 Task: Select the America/Adak as time zone for the schedule.
Action: Mouse moved to (157, 196)
Screenshot: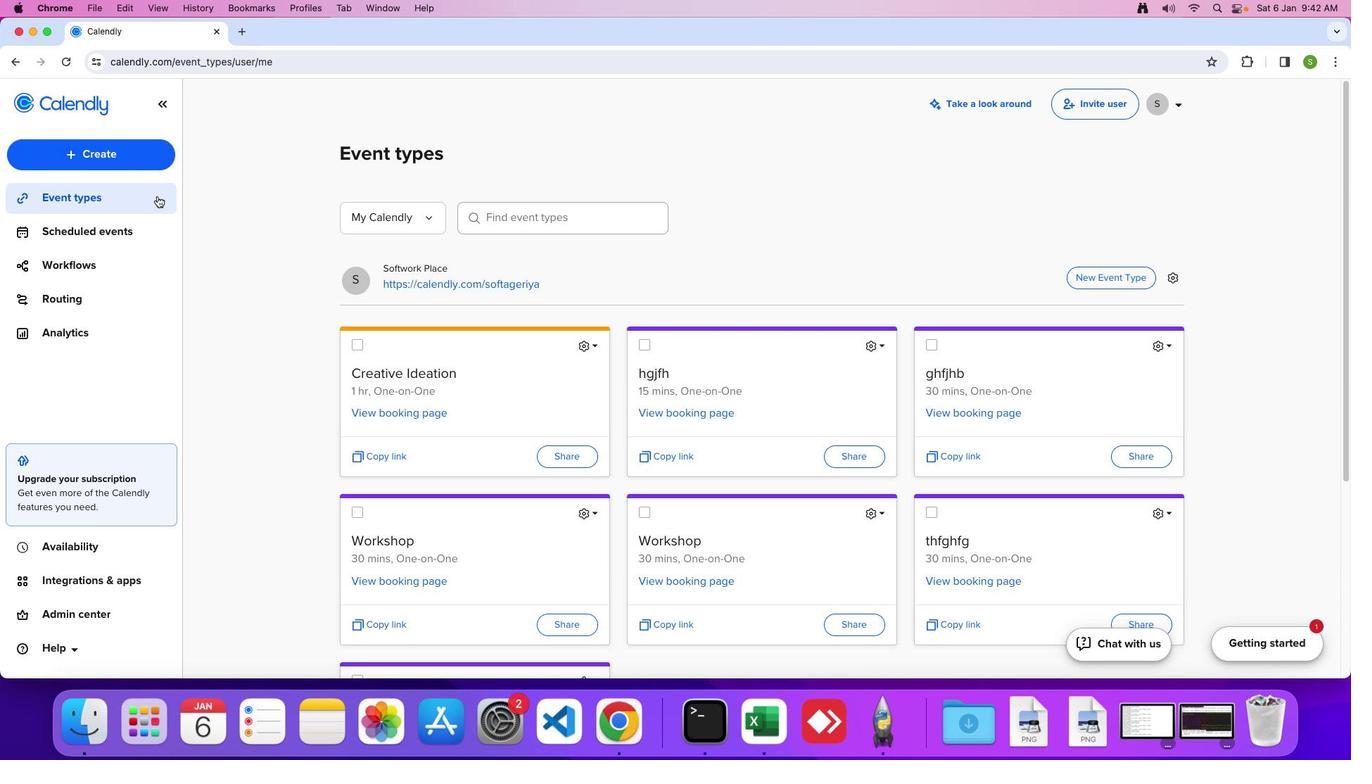 
Action: Mouse pressed left at (157, 196)
Screenshot: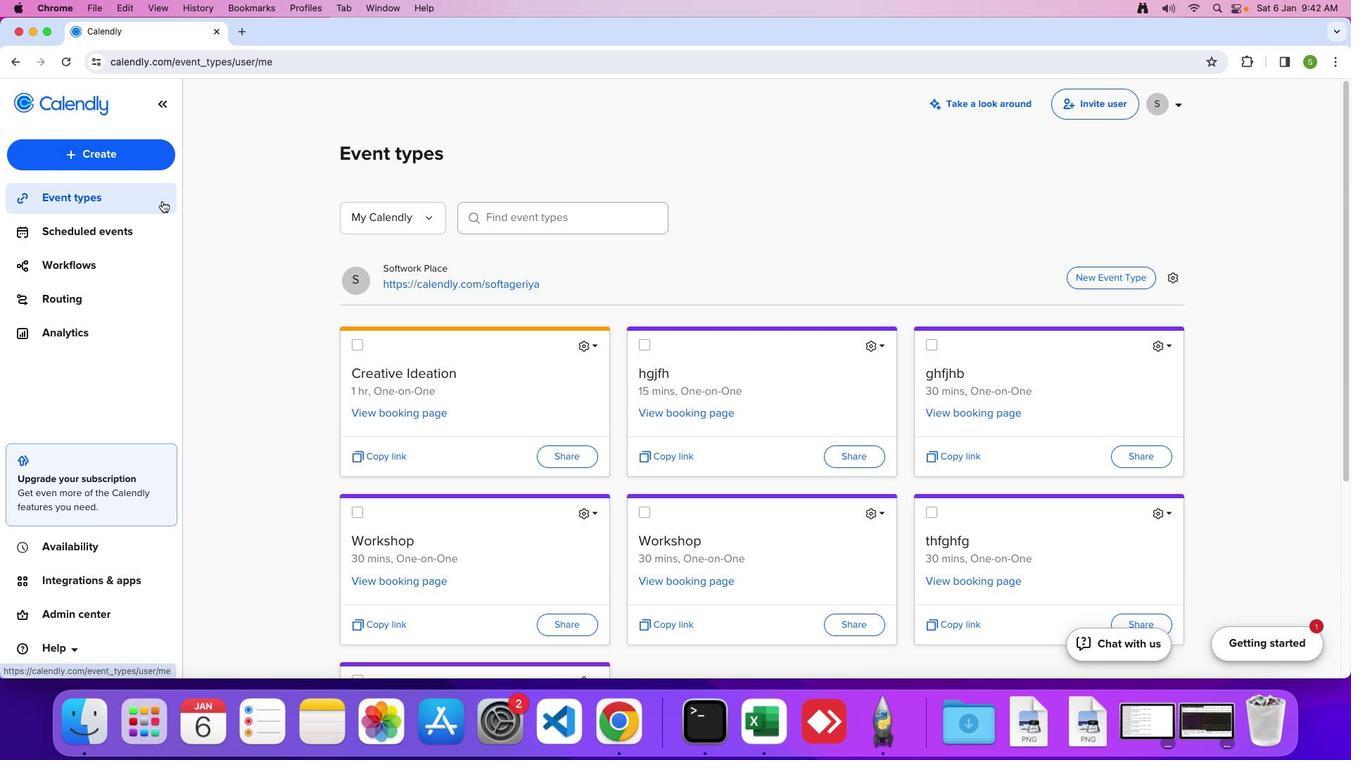 
Action: Mouse moved to (591, 342)
Screenshot: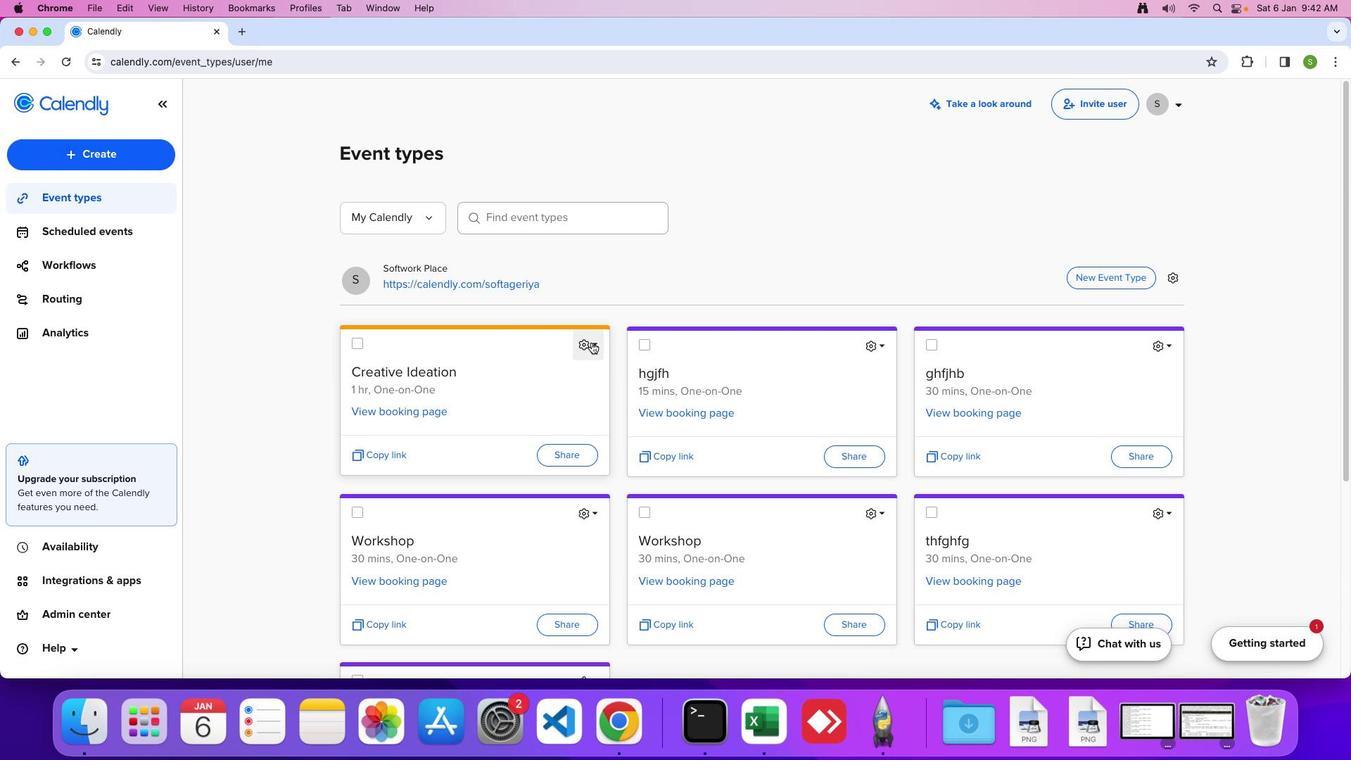 
Action: Mouse pressed left at (591, 342)
Screenshot: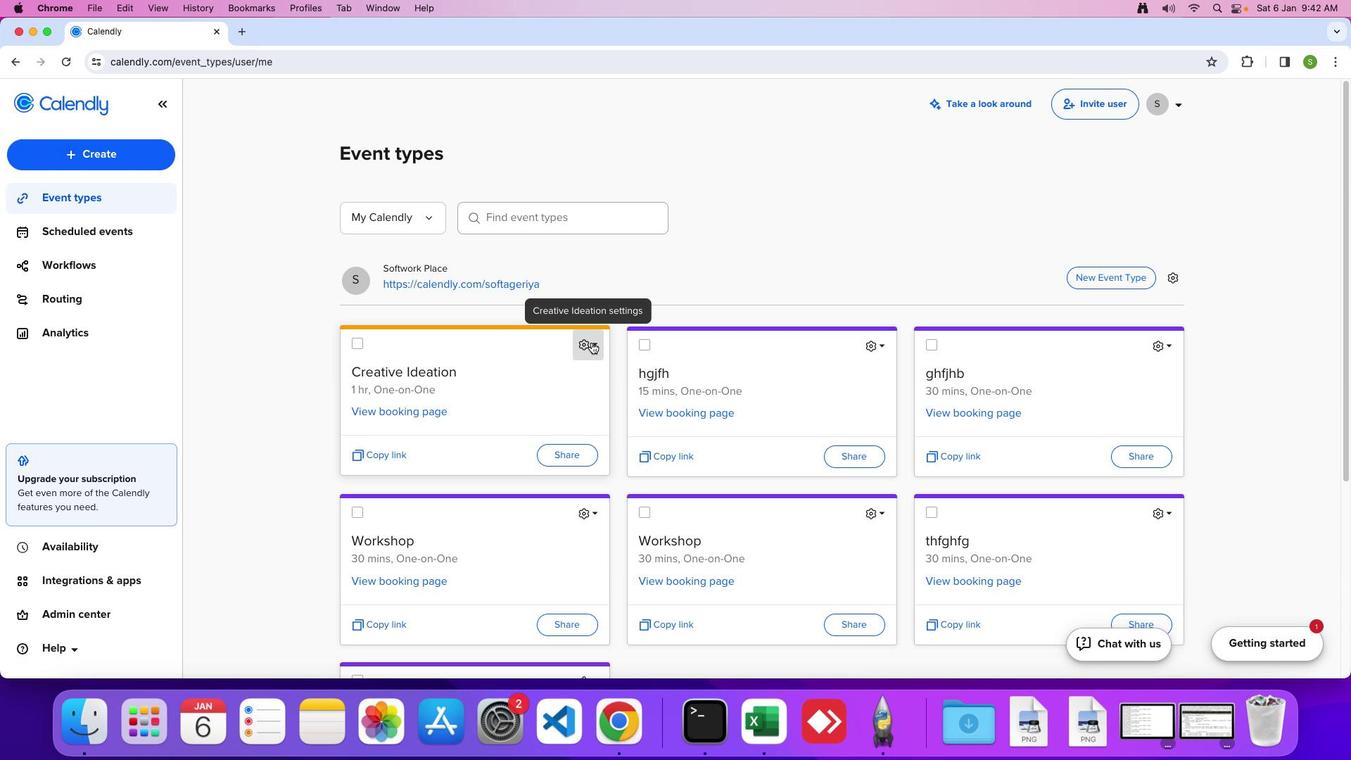 
Action: Mouse moved to (578, 389)
Screenshot: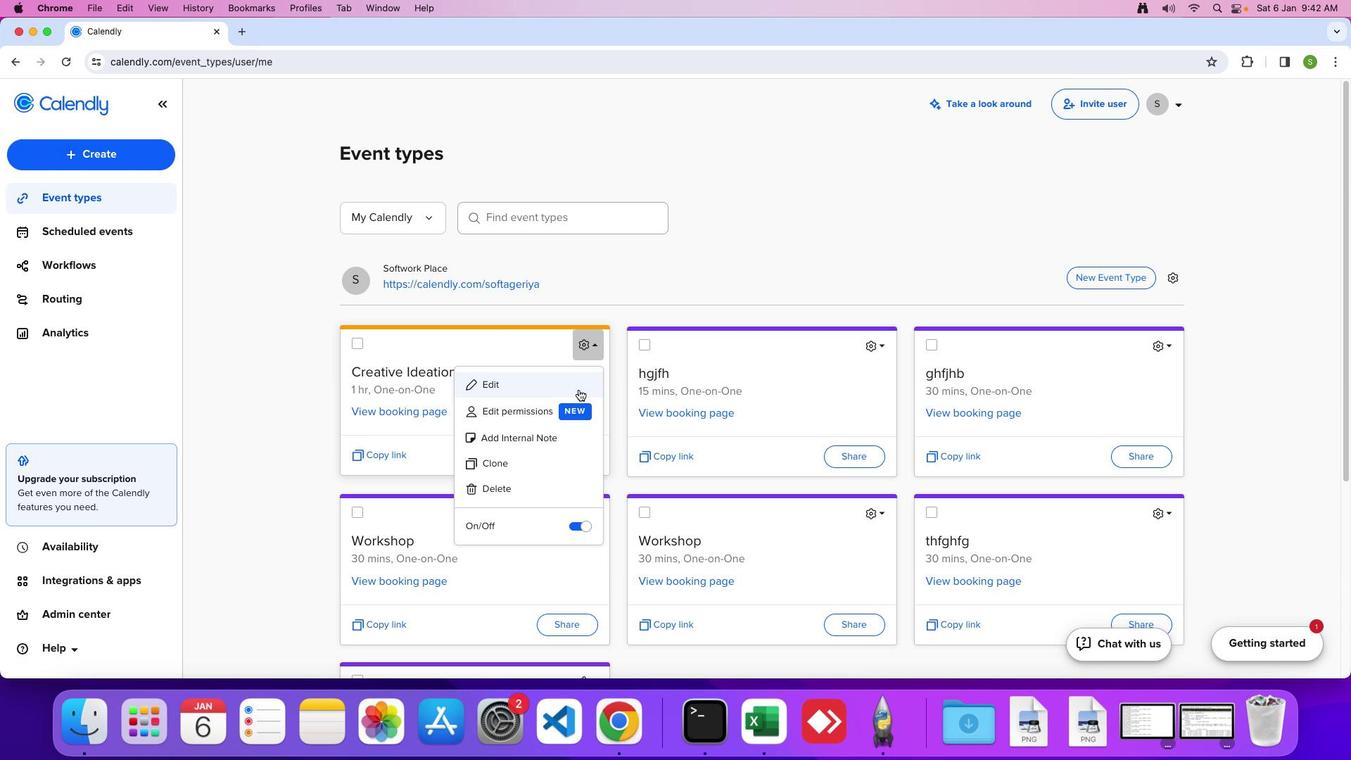 
Action: Mouse pressed left at (578, 389)
Screenshot: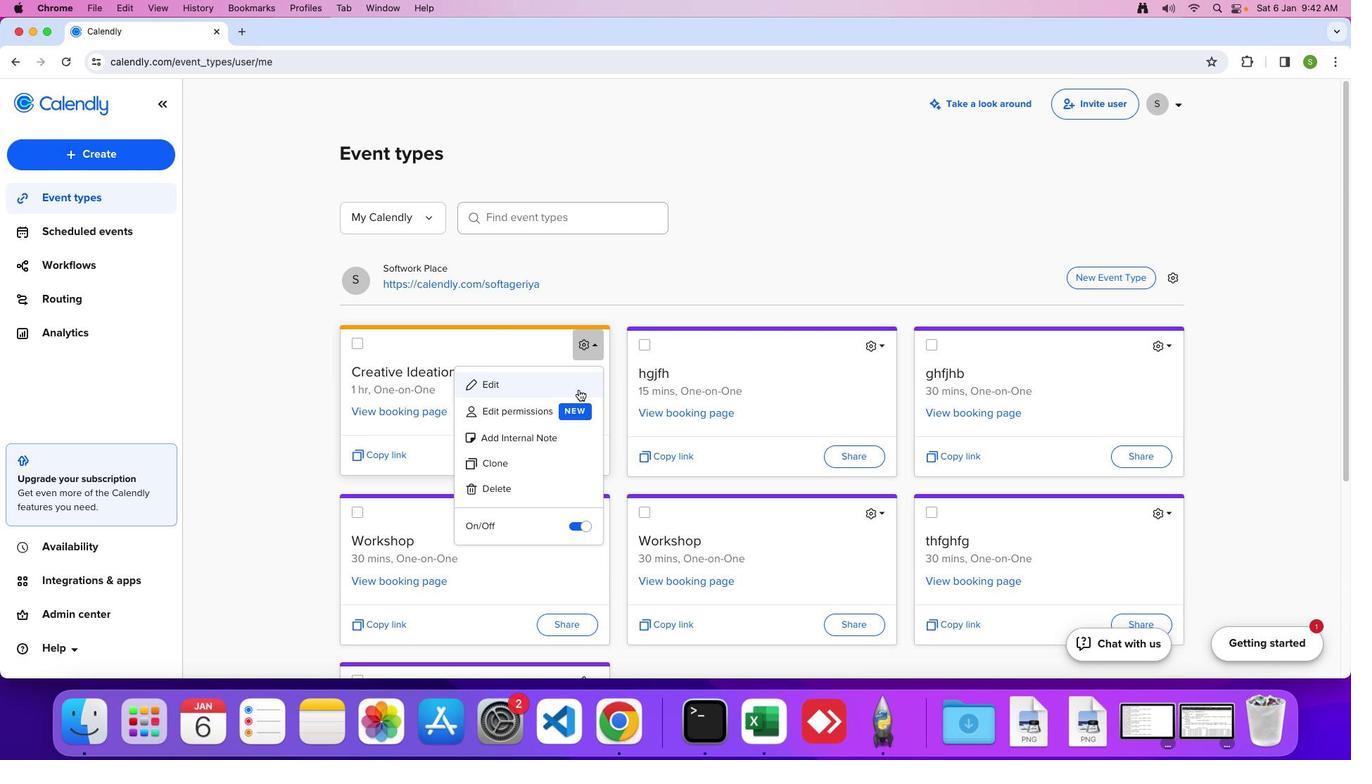 
Action: Mouse moved to (235, 451)
Screenshot: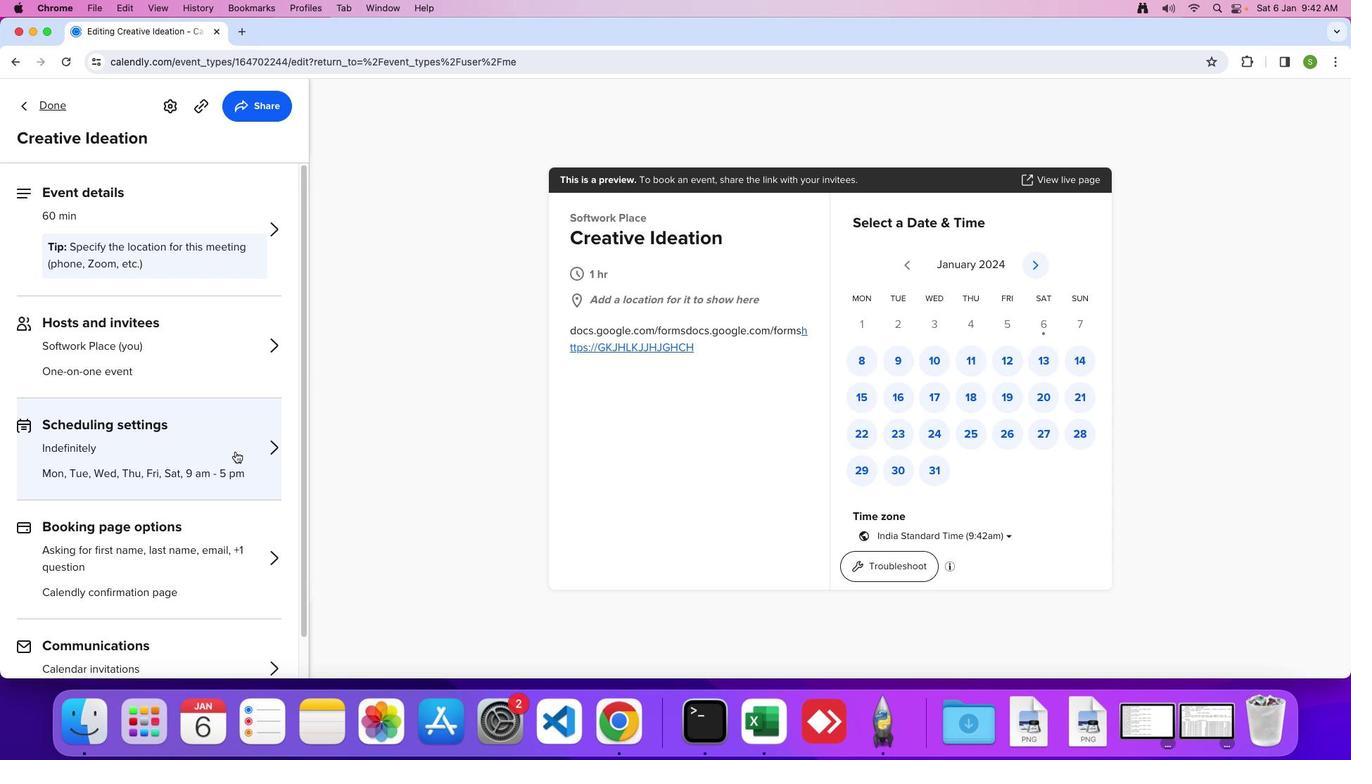 
Action: Mouse pressed left at (235, 451)
Screenshot: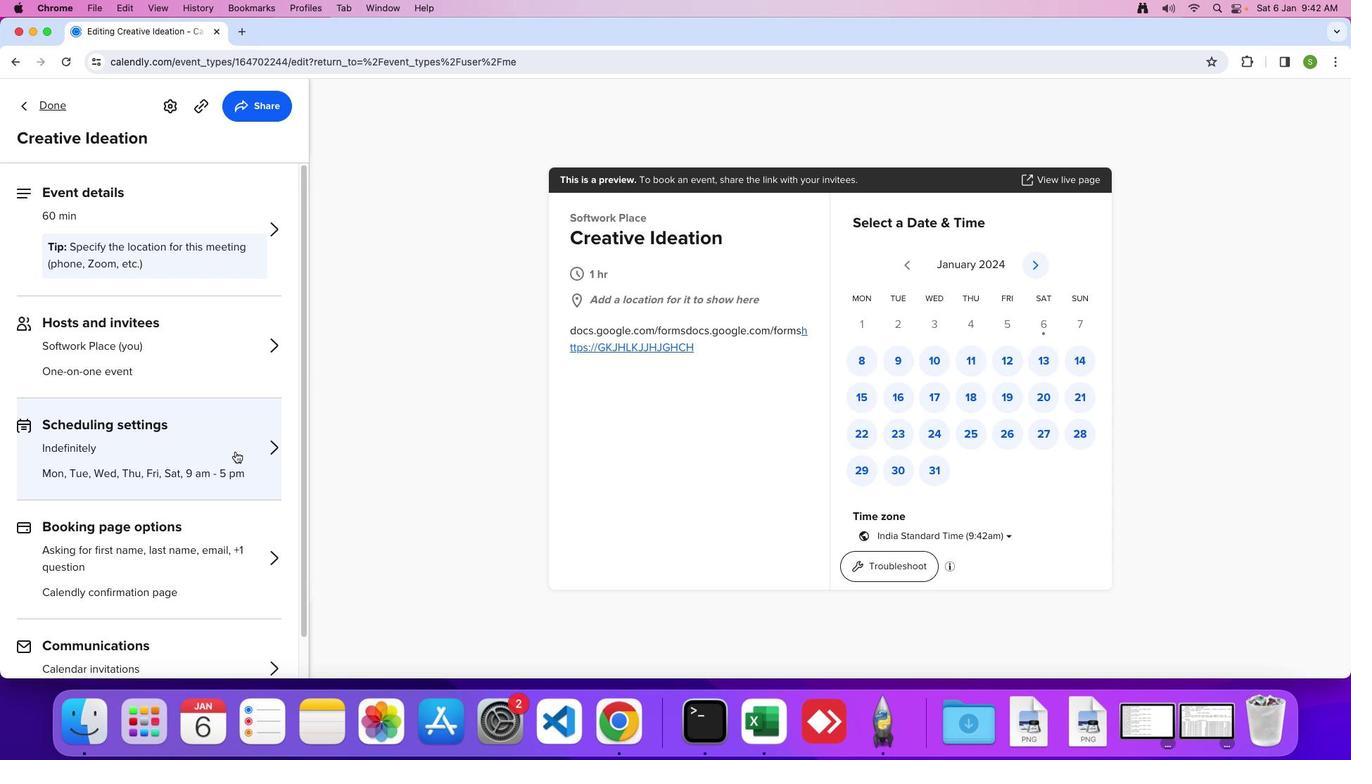 
Action: Mouse moved to (194, 423)
Screenshot: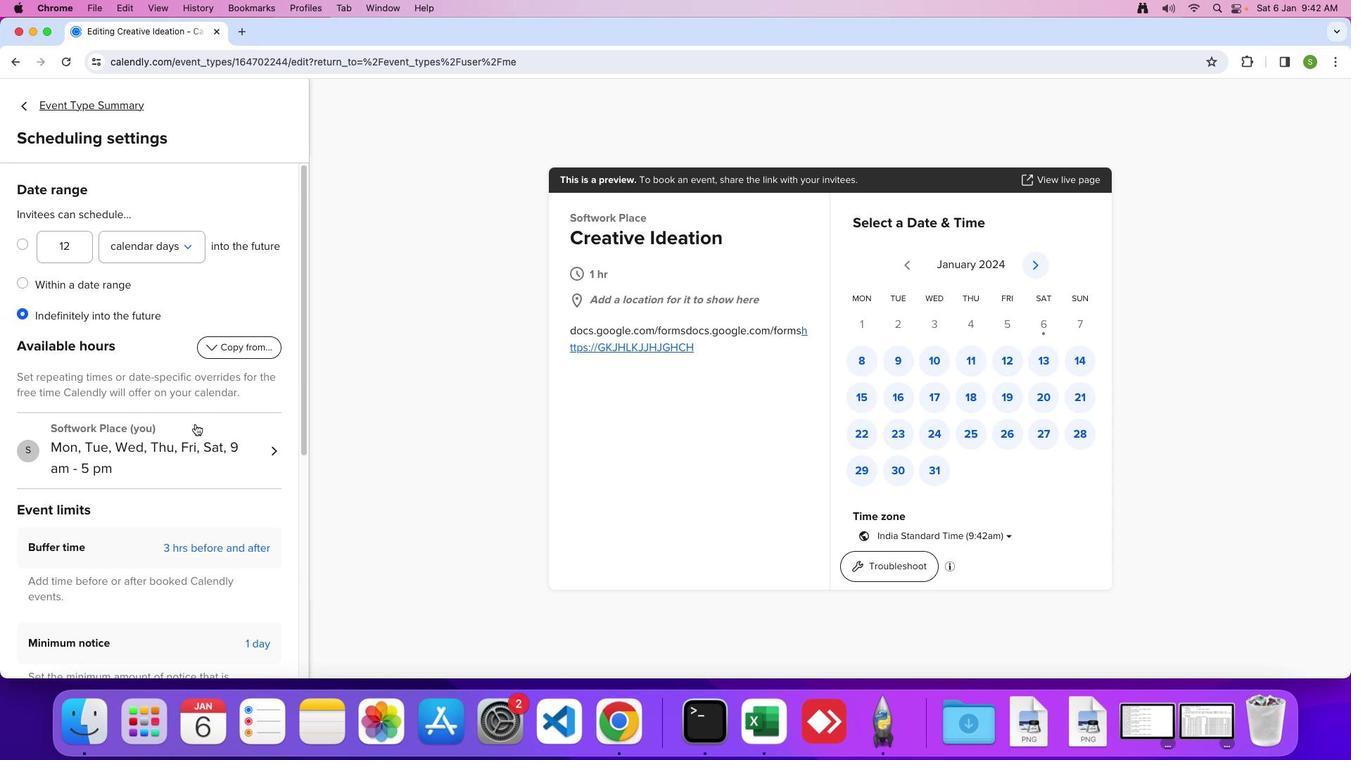 
Action: Mouse pressed left at (194, 423)
Screenshot: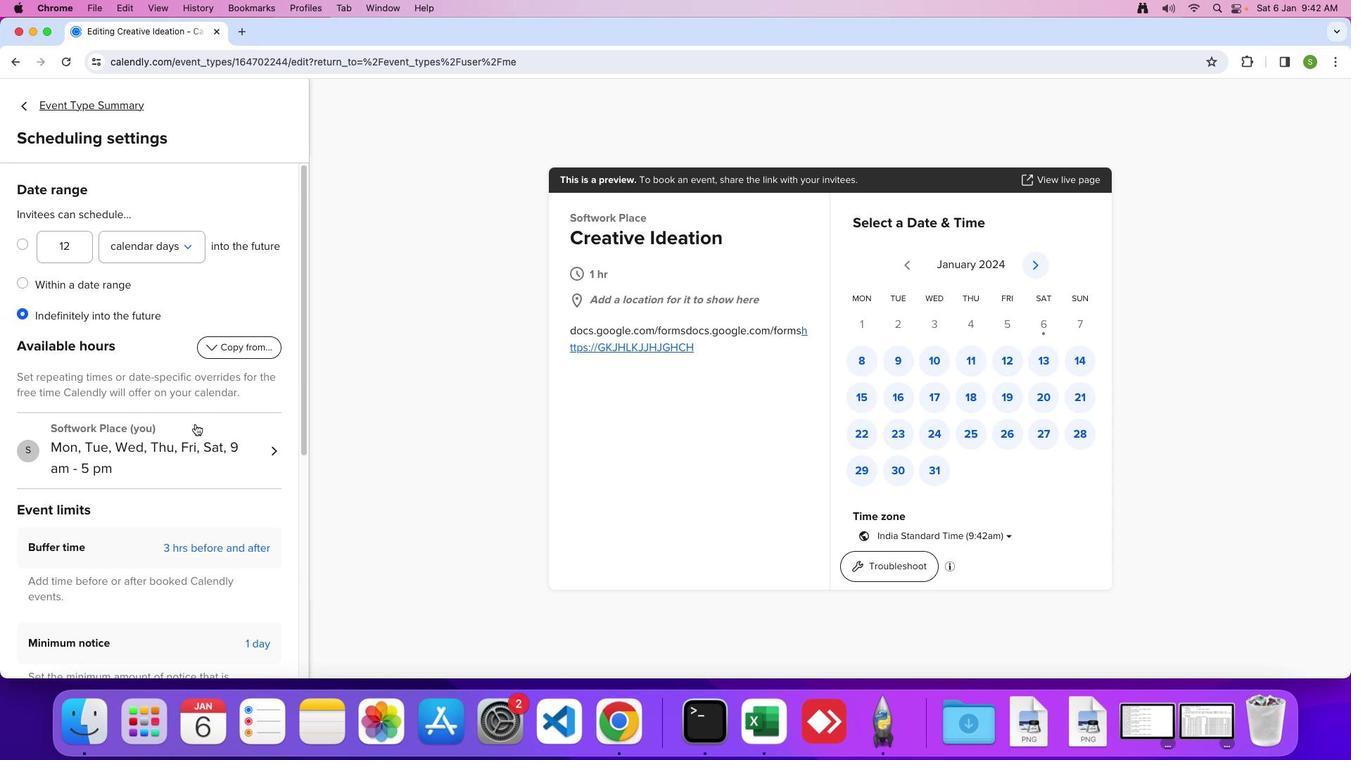
Action: Mouse moved to (149, 382)
Screenshot: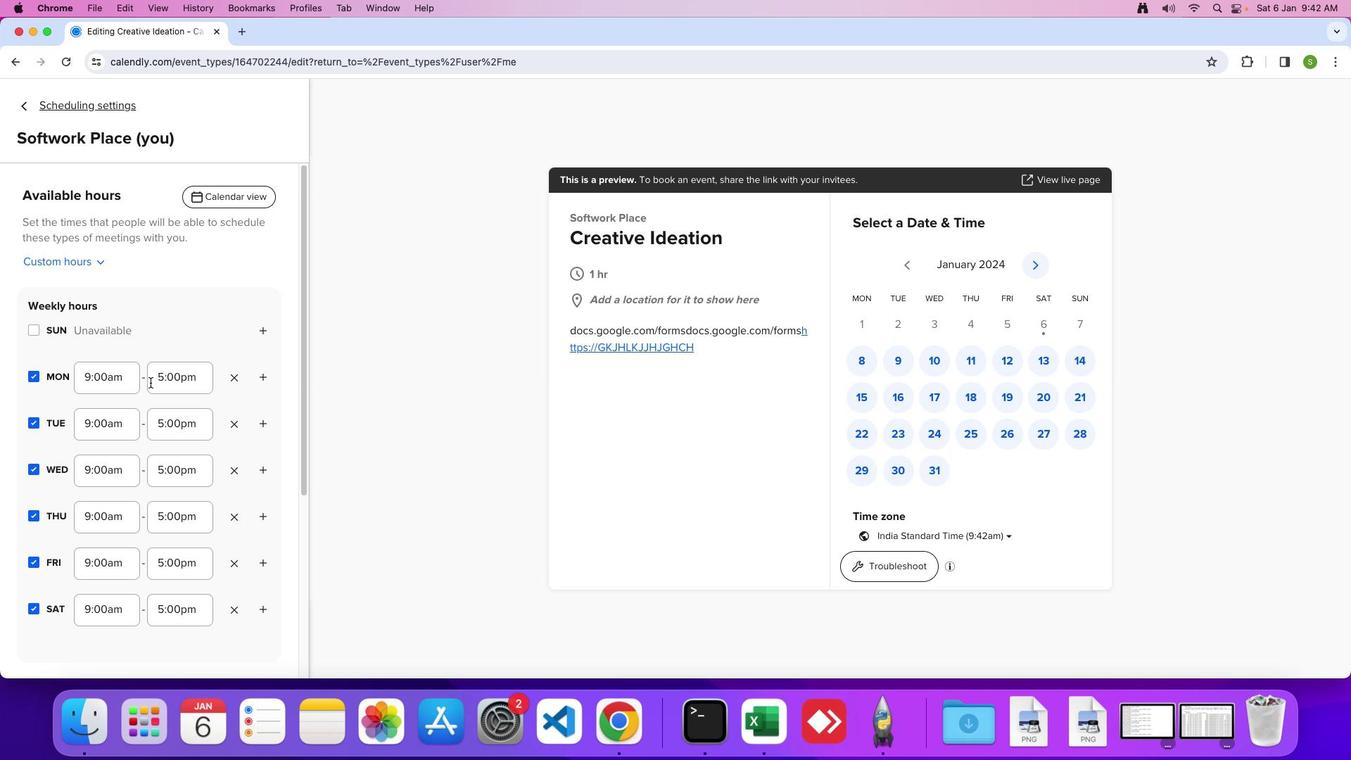 
Action: Mouse scrolled (149, 382) with delta (0, 0)
Screenshot: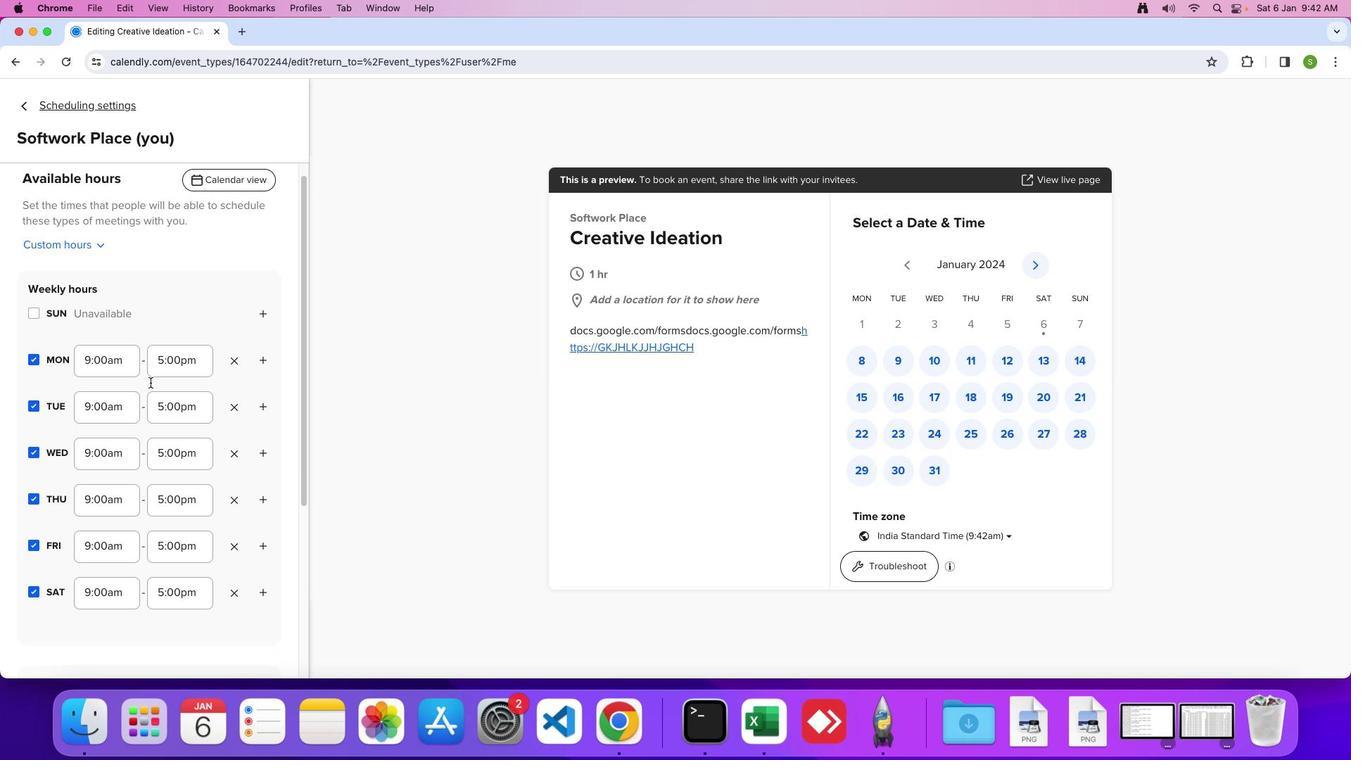 
Action: Mouse scrolled (149, 382) with delta (0, 0)
Screenshot: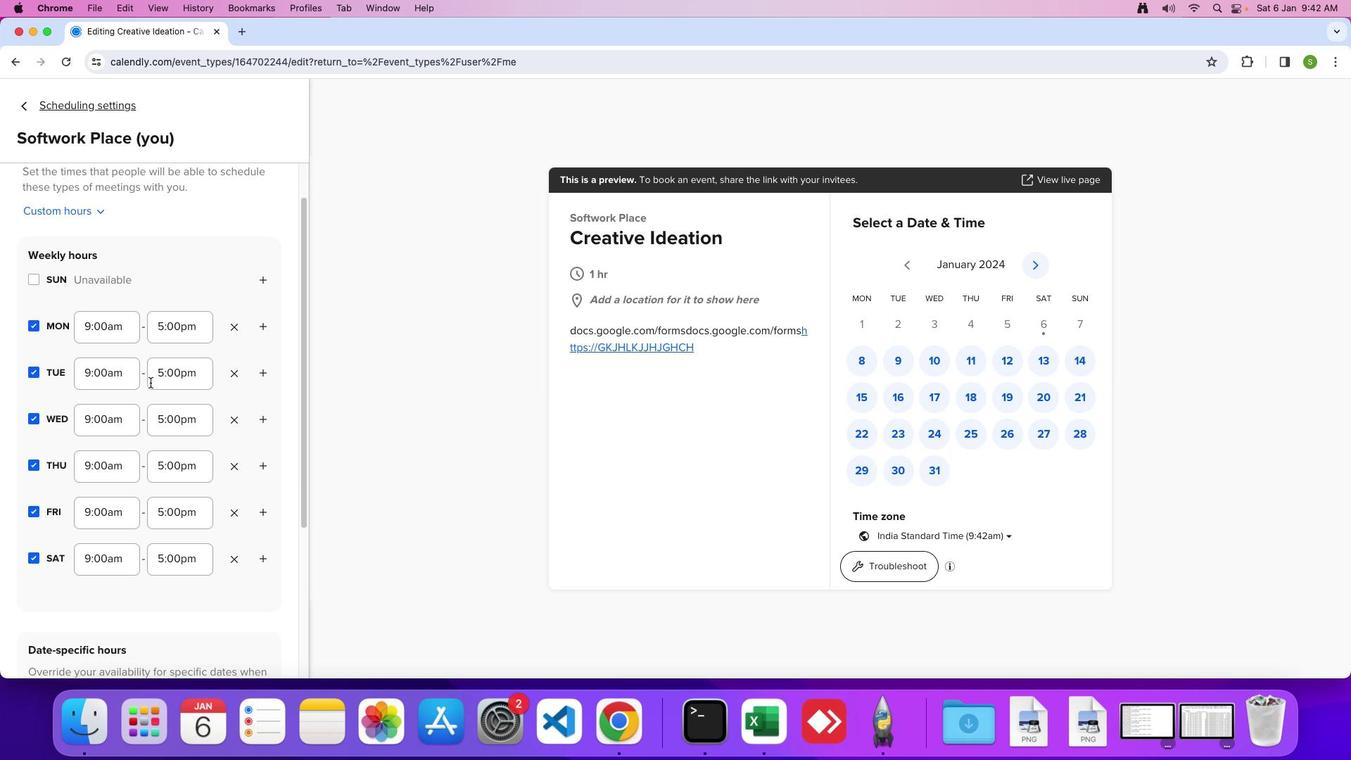 
Action: Mouse scrolled (149, 382) with delta (0, -2)
Screenshot: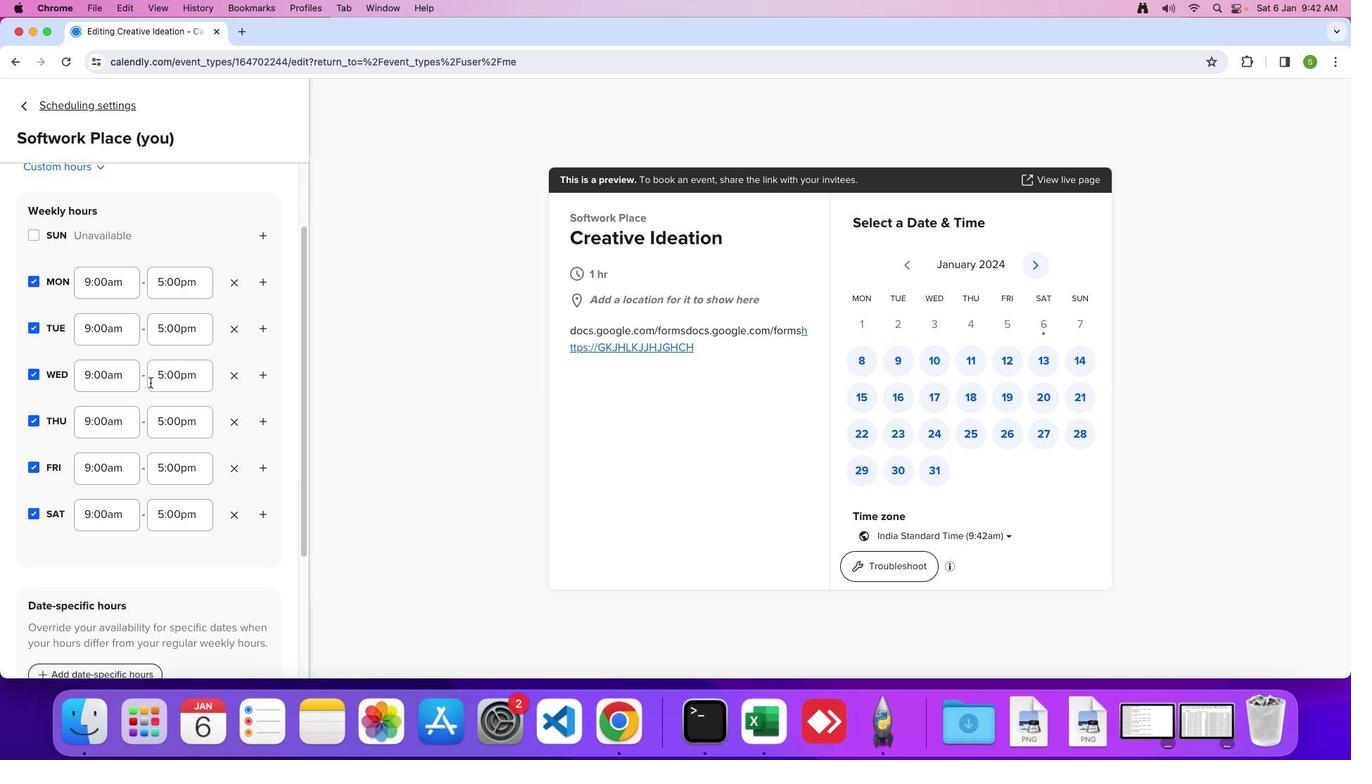 
Action: Mouse scrolled (149, 382) with delta (0, 0)
Screenshot: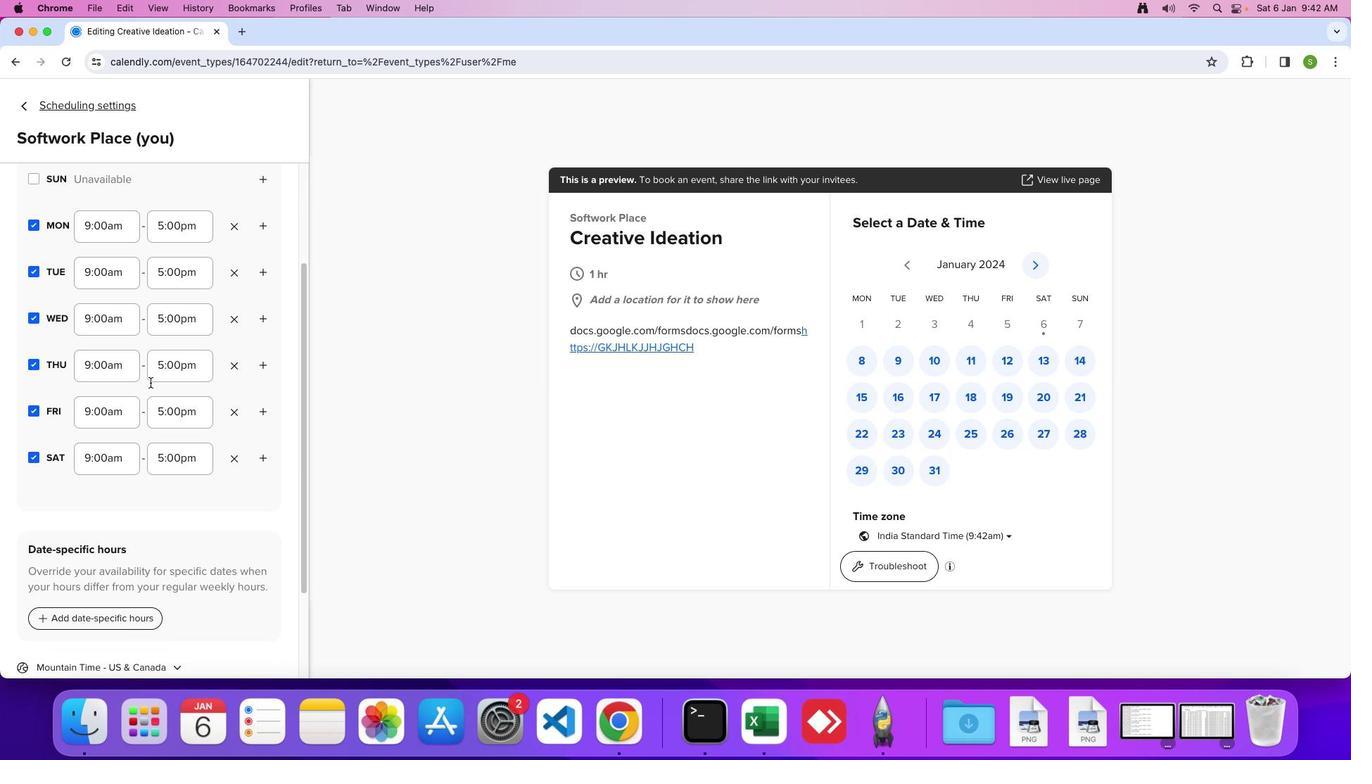 
Action: Mouse scrolled (149, 382) with delta (0, 0)
Screenshot: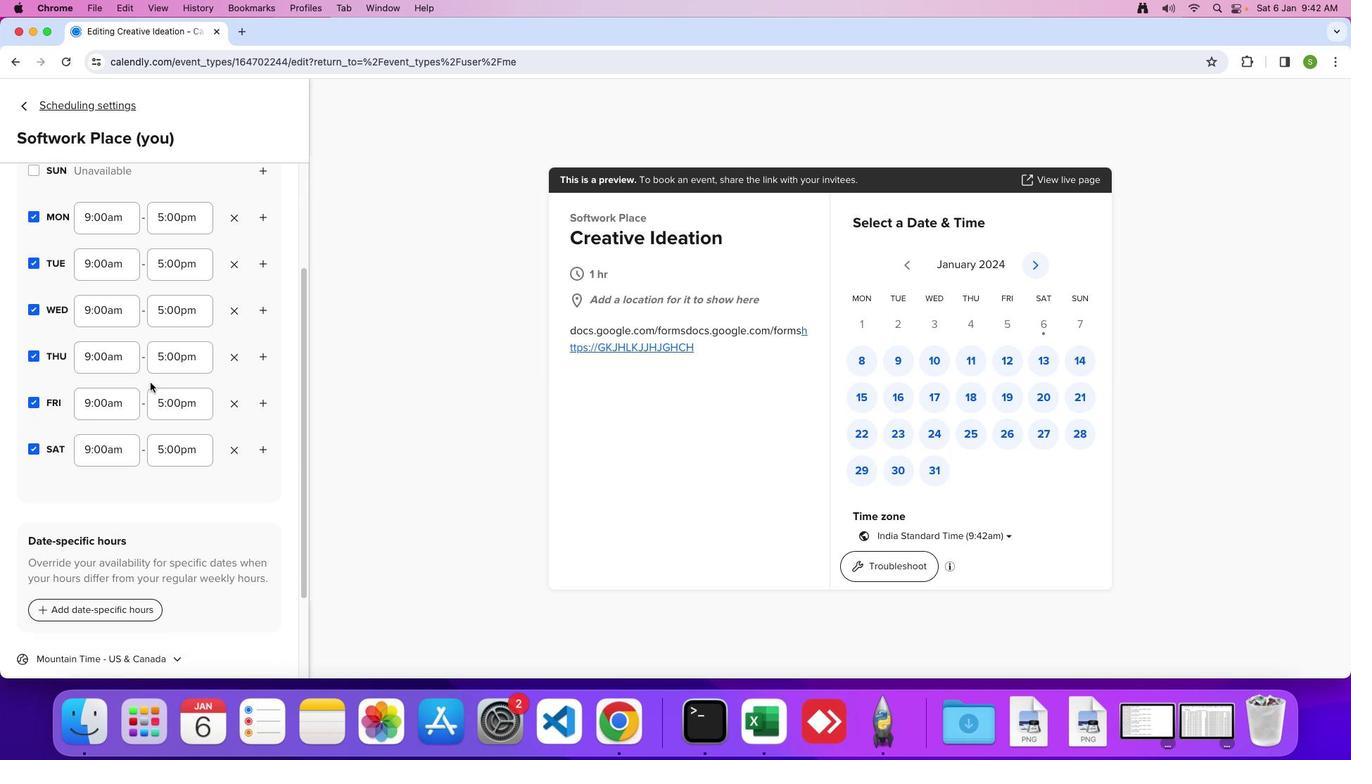 
Action: Mouse moved to (149, 382)
Screenshot: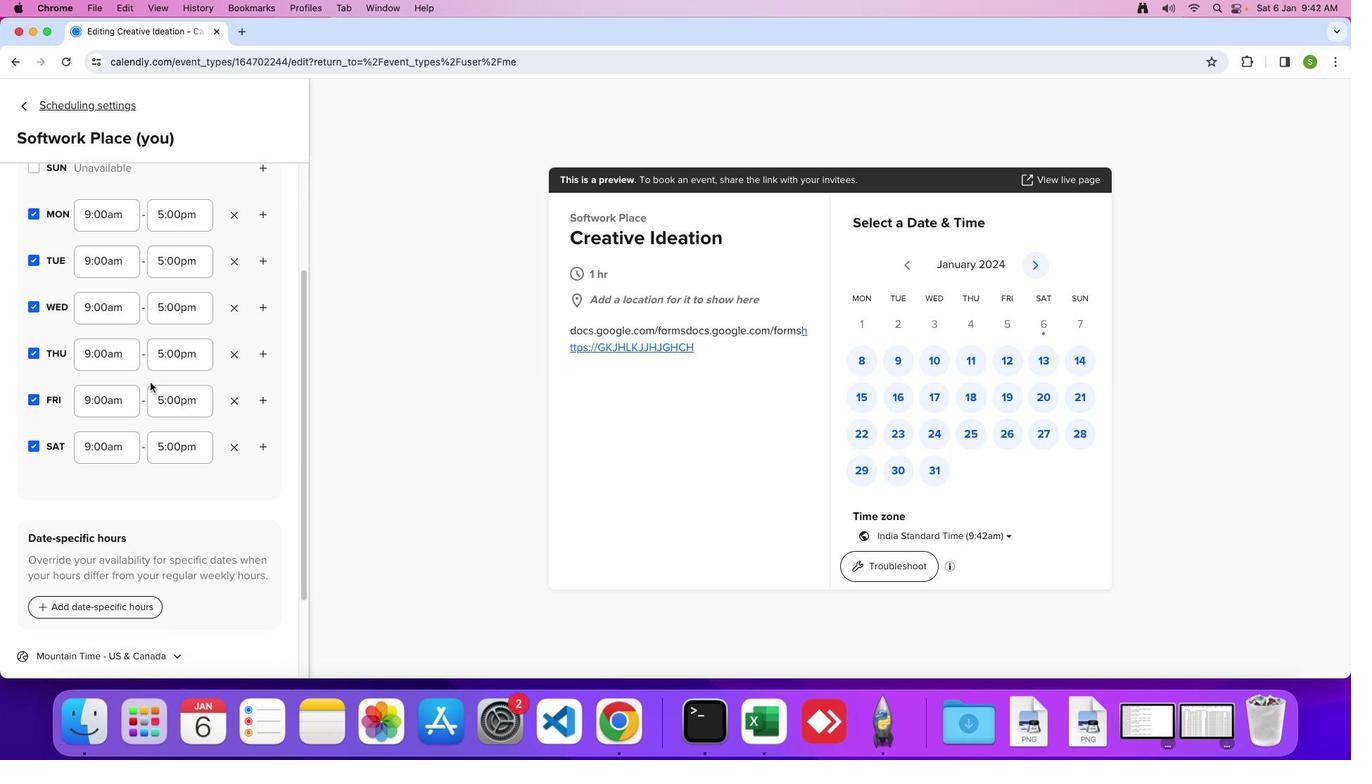 
Action: Mouse scrolled (149, 382) with delta (0, 0)
Screenshot: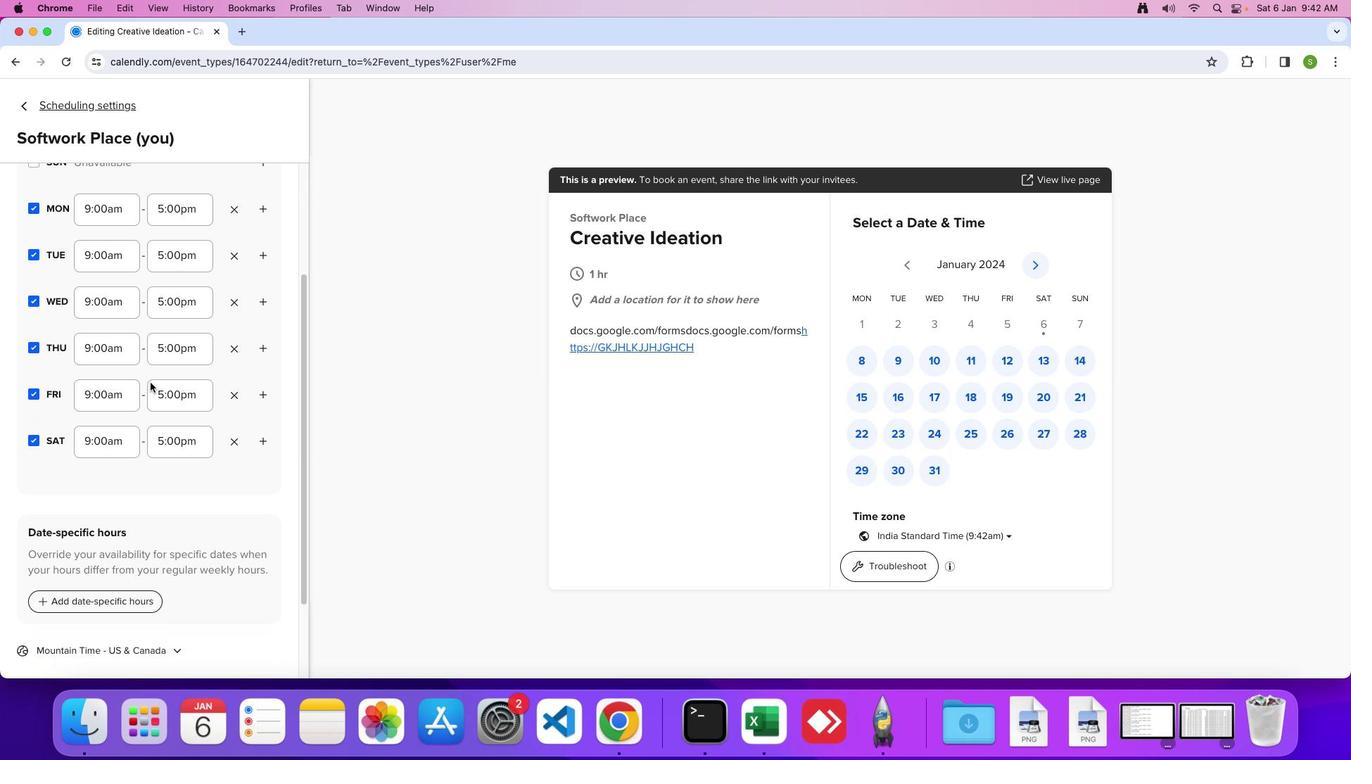 
Action: Mouse scrolled (149, 382) with delta (0, 0)
Screenshot: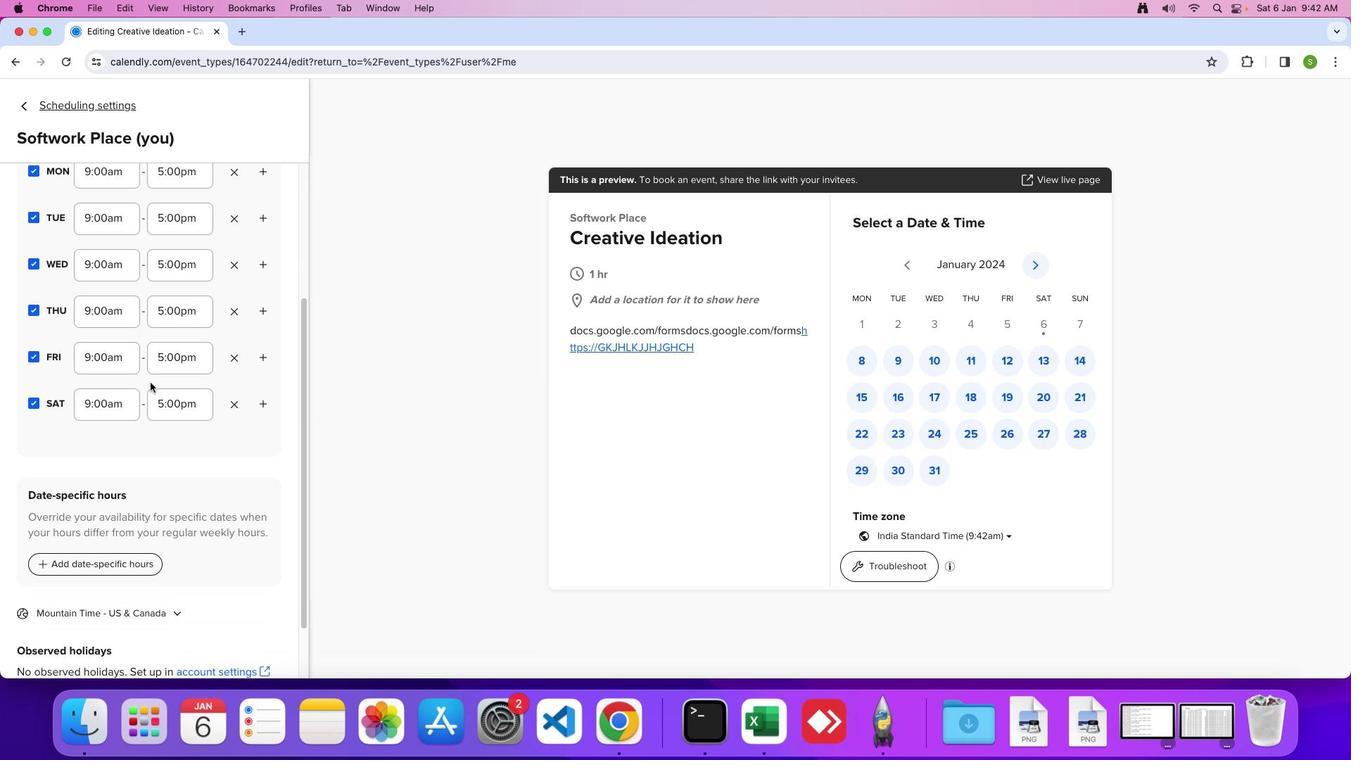 
Action: Mouse scrolled (149, 382) with delta (0, -2)
Screenshot: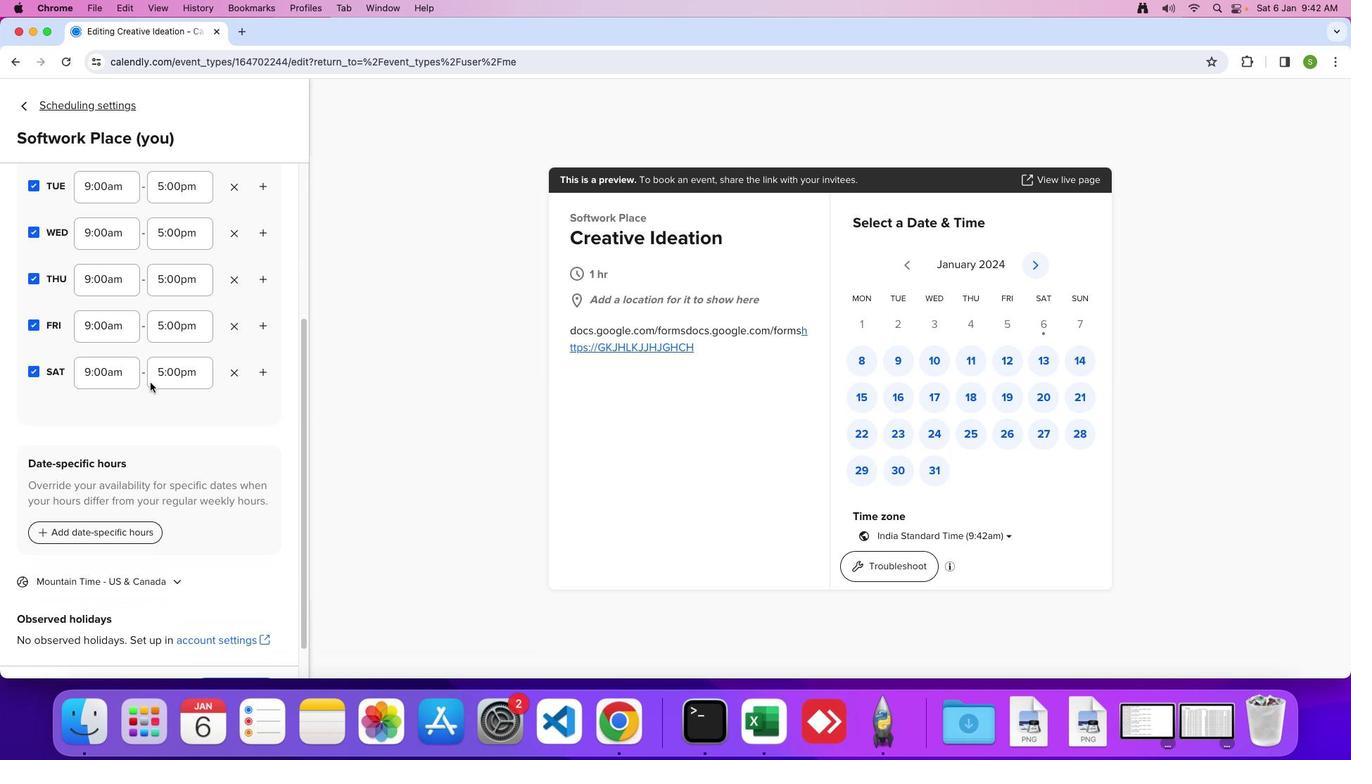 
Action: Mouse scrolled (149, 382) with delta (0, -4)
Screenshot: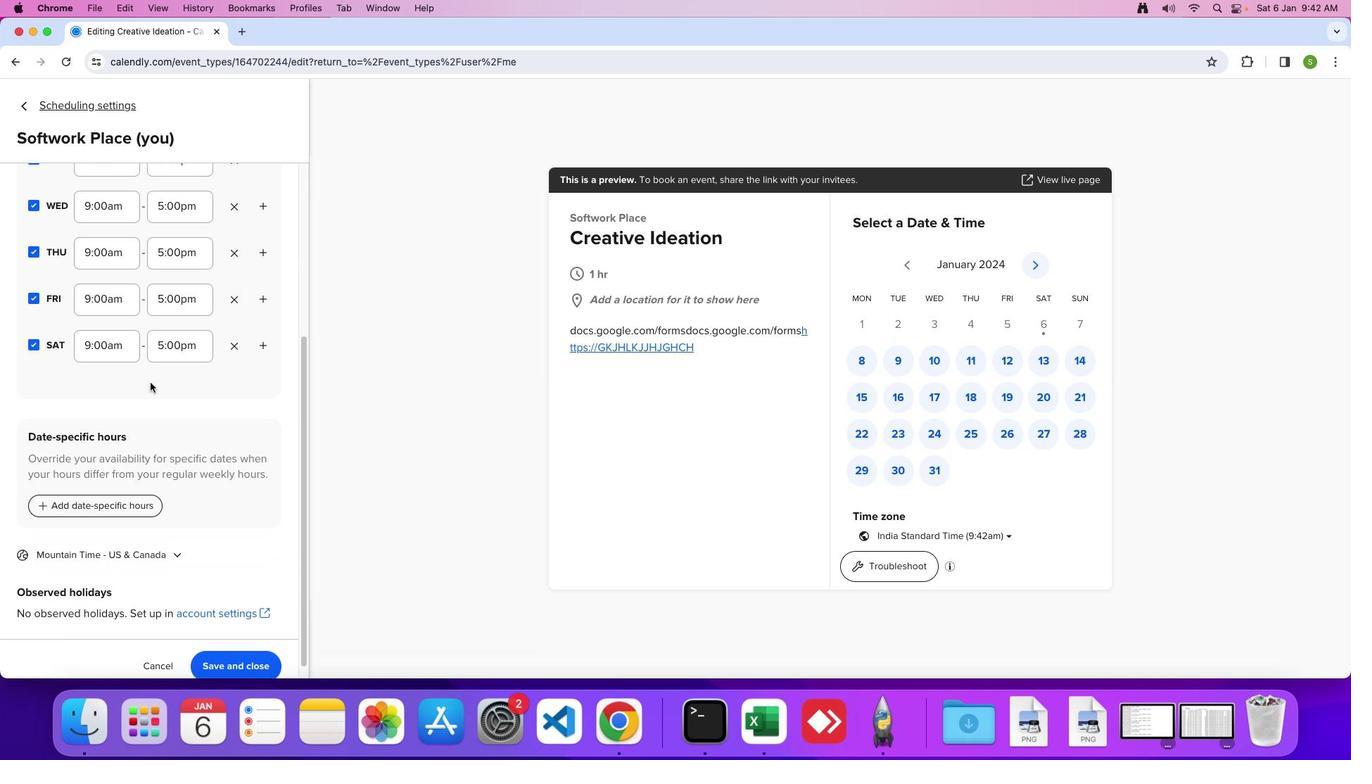 
Action: Mouse scrolled (149, 382) with delta (0, 0)
Screenshot: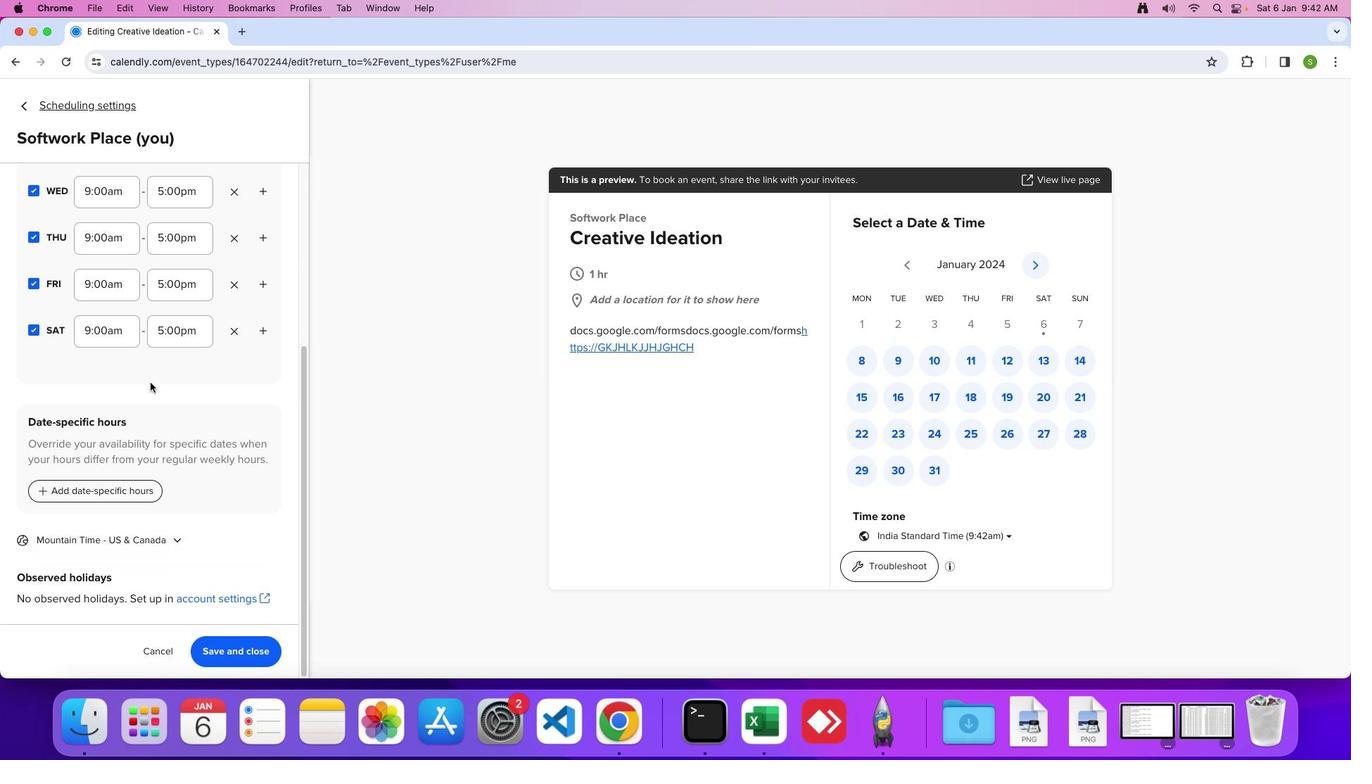 
Action: Mouse scrolled (149, 382) with delta (0, 0)
Screenshot: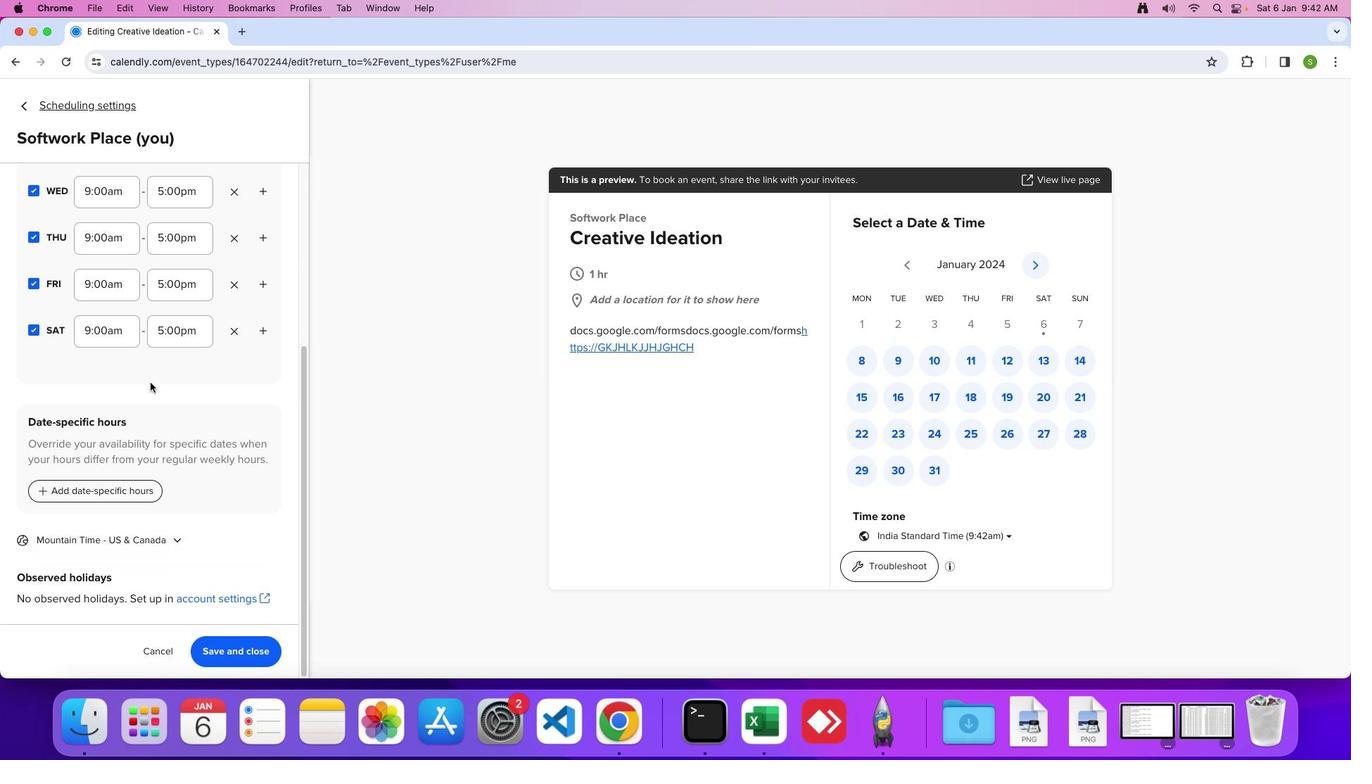 
Action: Mouse scrolled (149, 382) with delta (0, -2)
Screenshot: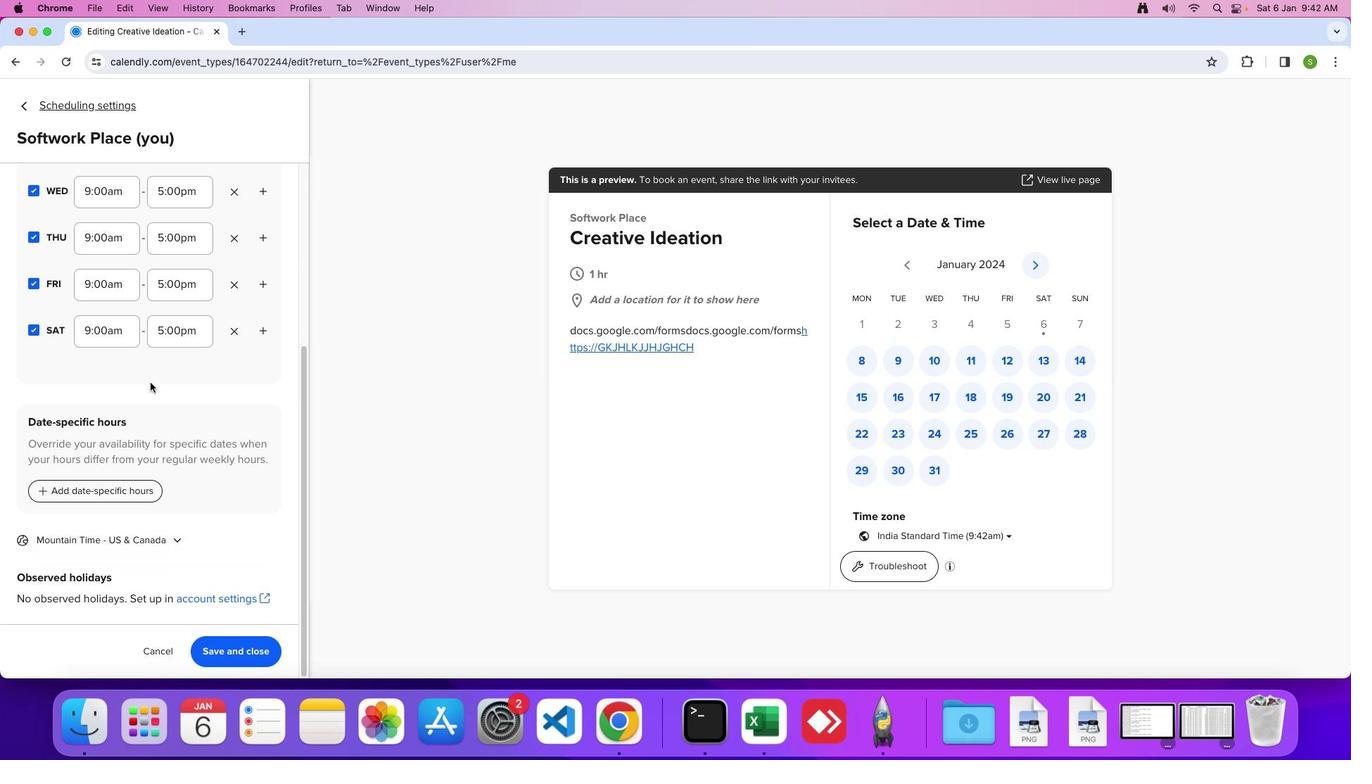 
Action: Mouse moved to (171, 538)
Screenshot: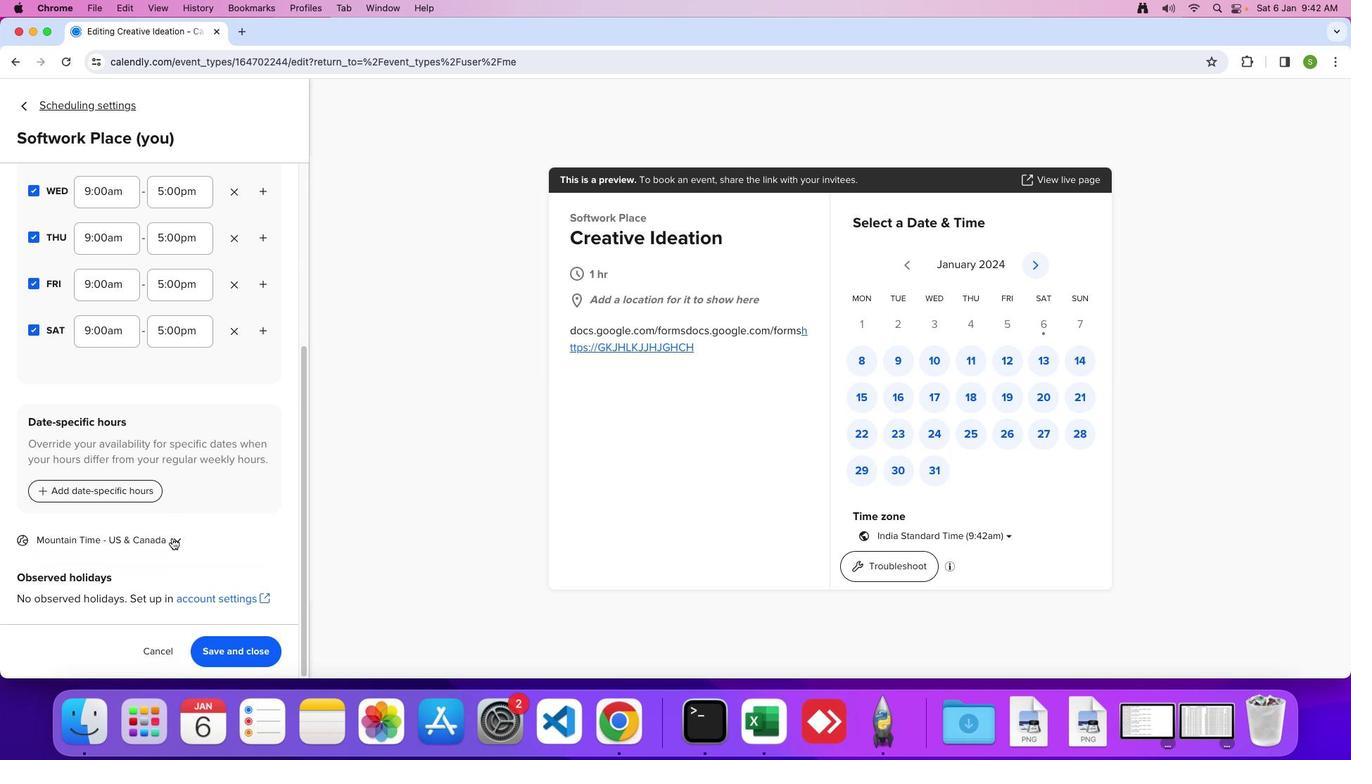 
Action: Mouse pressed left at (171, 538)
Screenshot: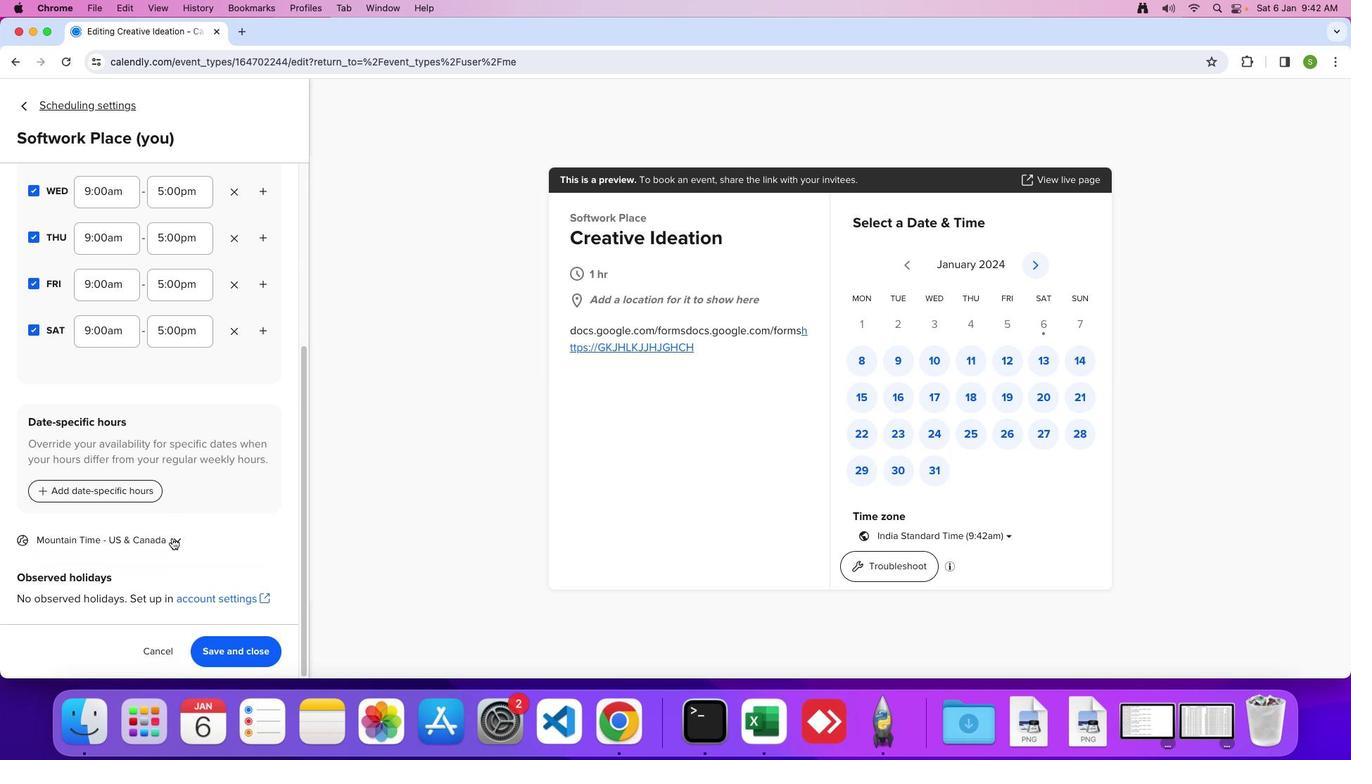 
Action: Mouse moved to (175, 534)
Screenshot: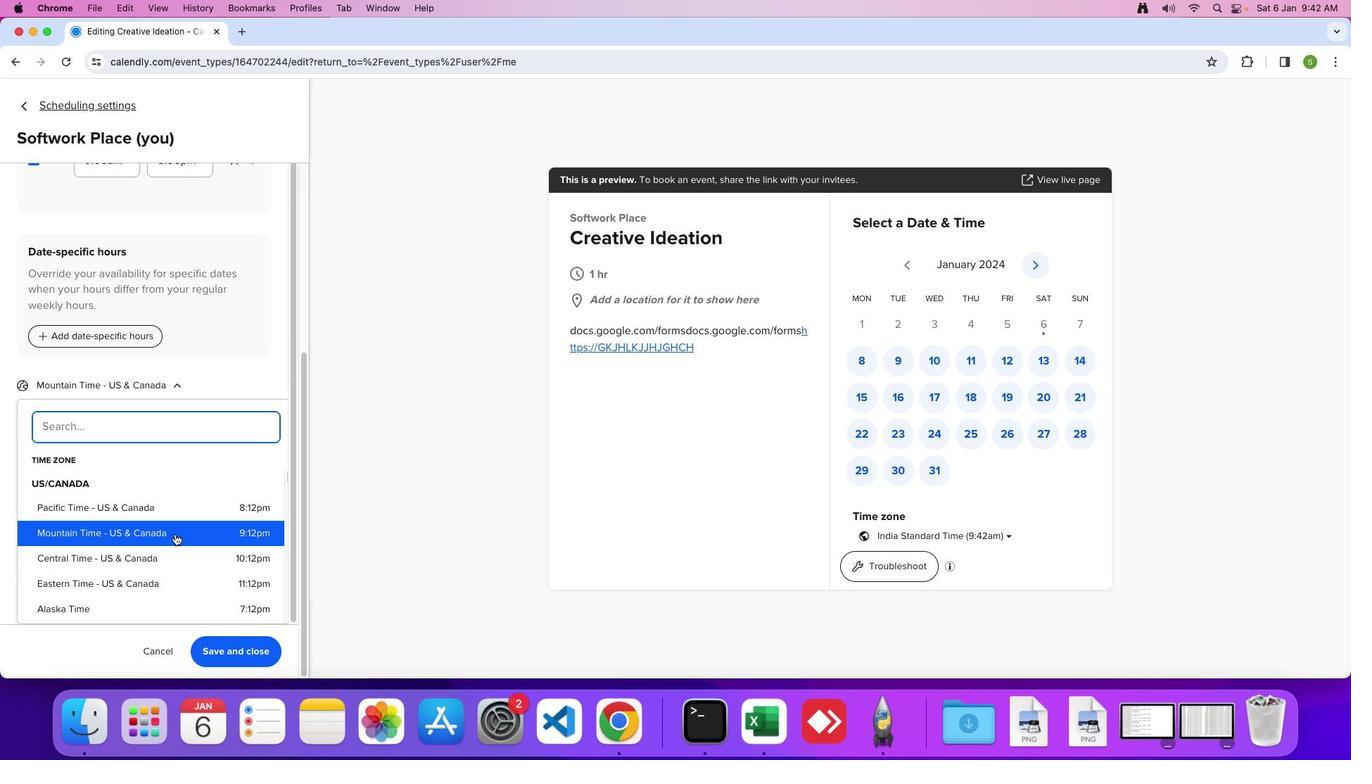 
Action: Mouse scrolled (175, 534) with delta (0, 0)
Screenshot: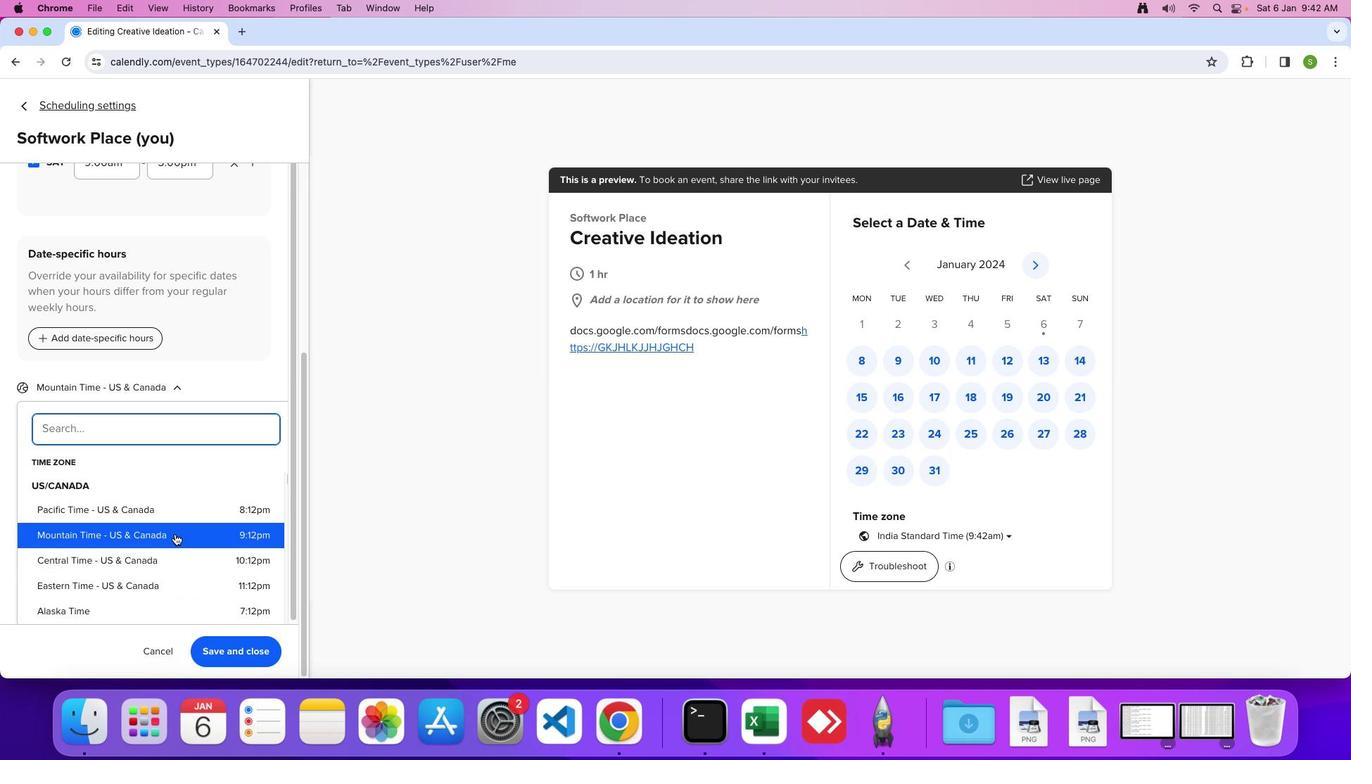 
Action: Mouse scrolled (175, 534) with delta (0, 0)
Screenshot: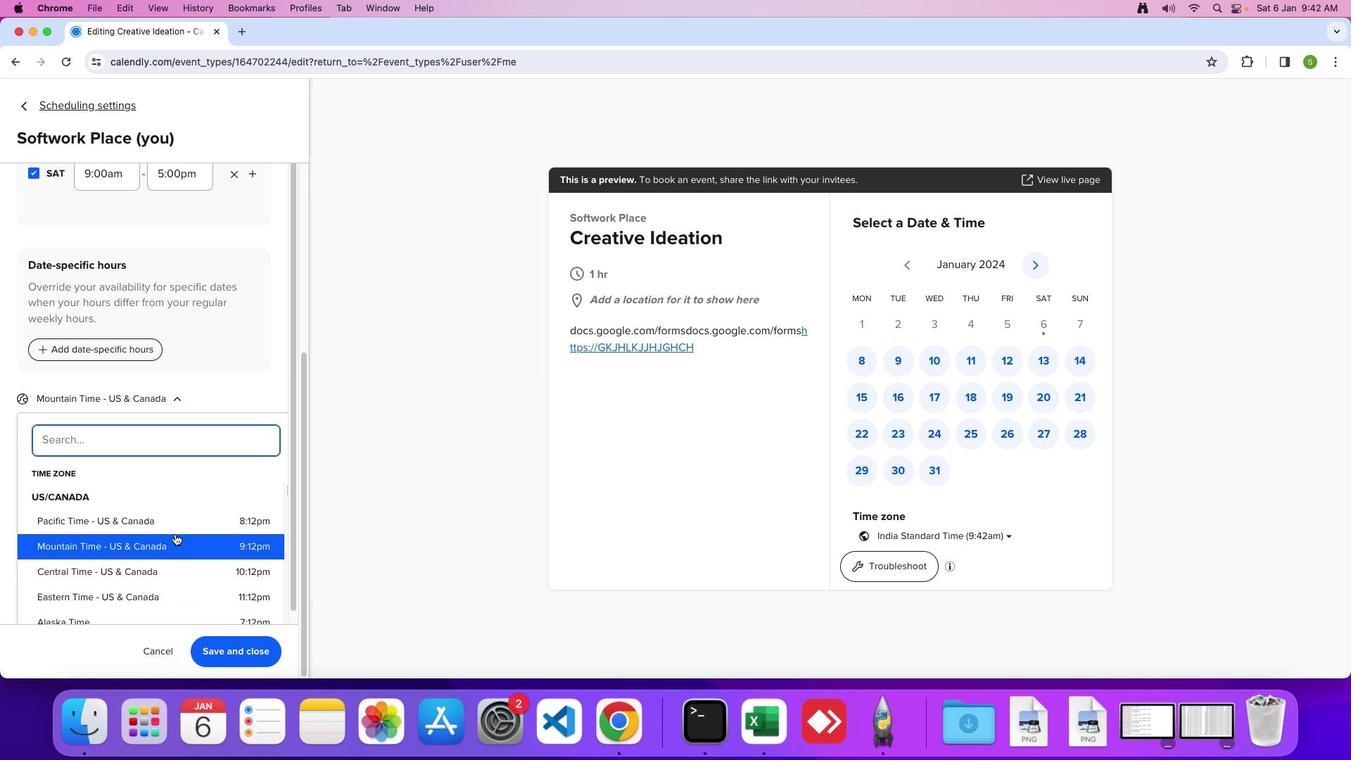 
Action: Mouse scrolled (175, 534) with delta (0, 1)
Screenshot: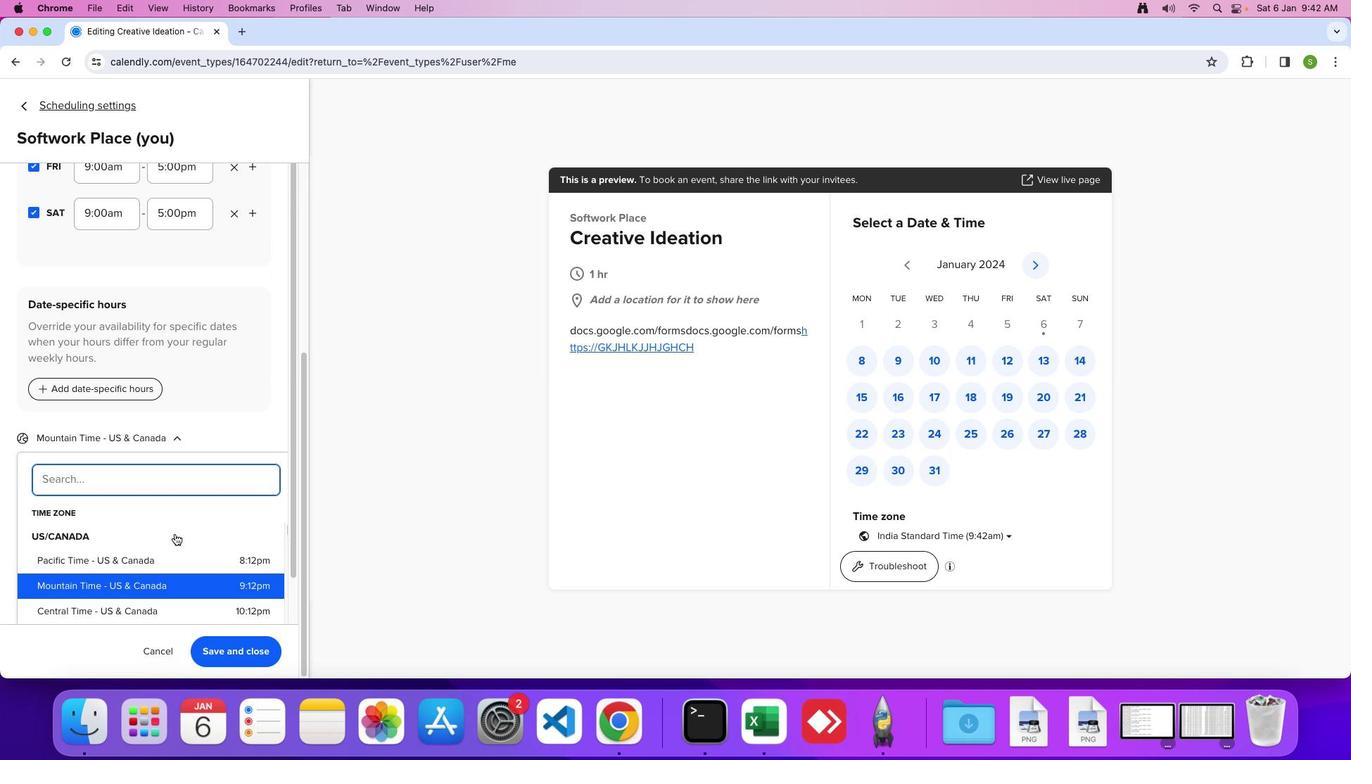 
Action: Mouse scrolled (175, 534) with delta (0, 0)
Screenshot: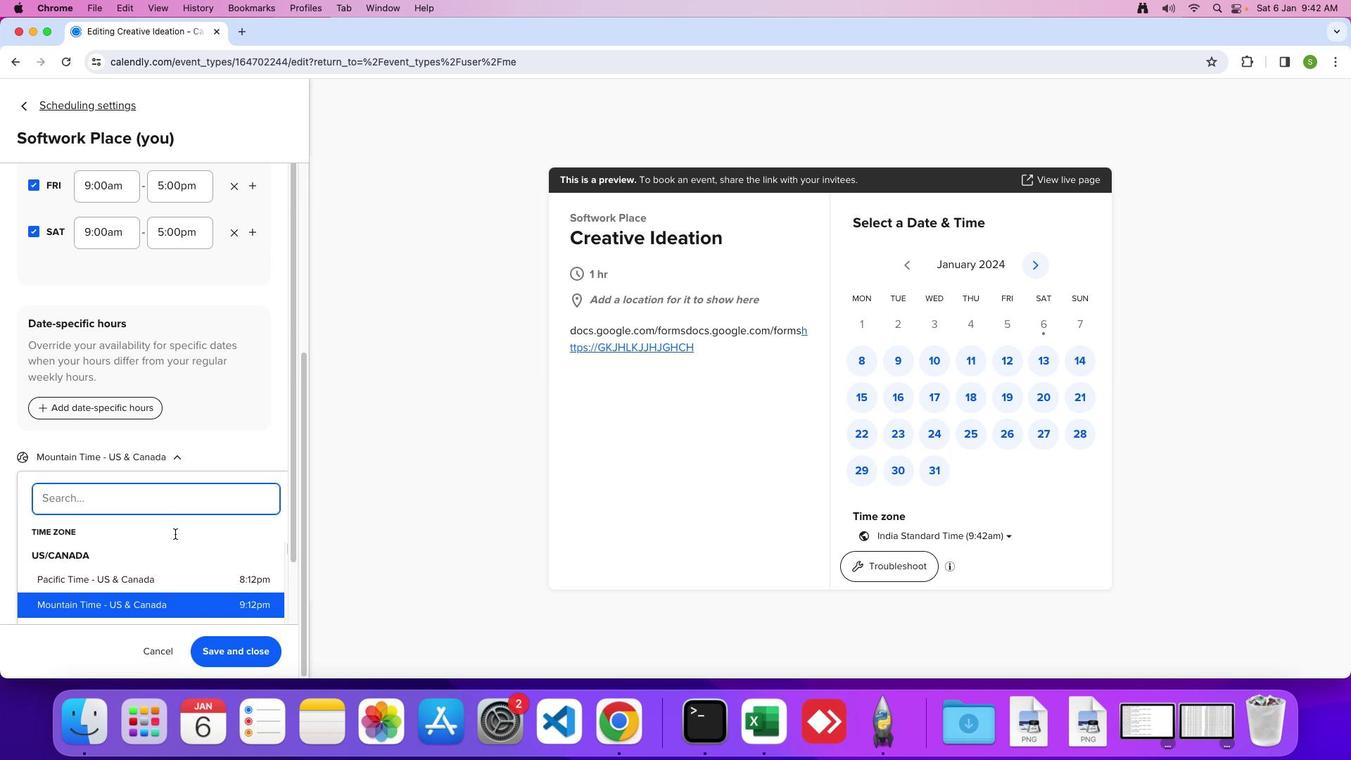 
Action: Mouse scrolled (175, 534) with delta (0, 0)
Screenshot: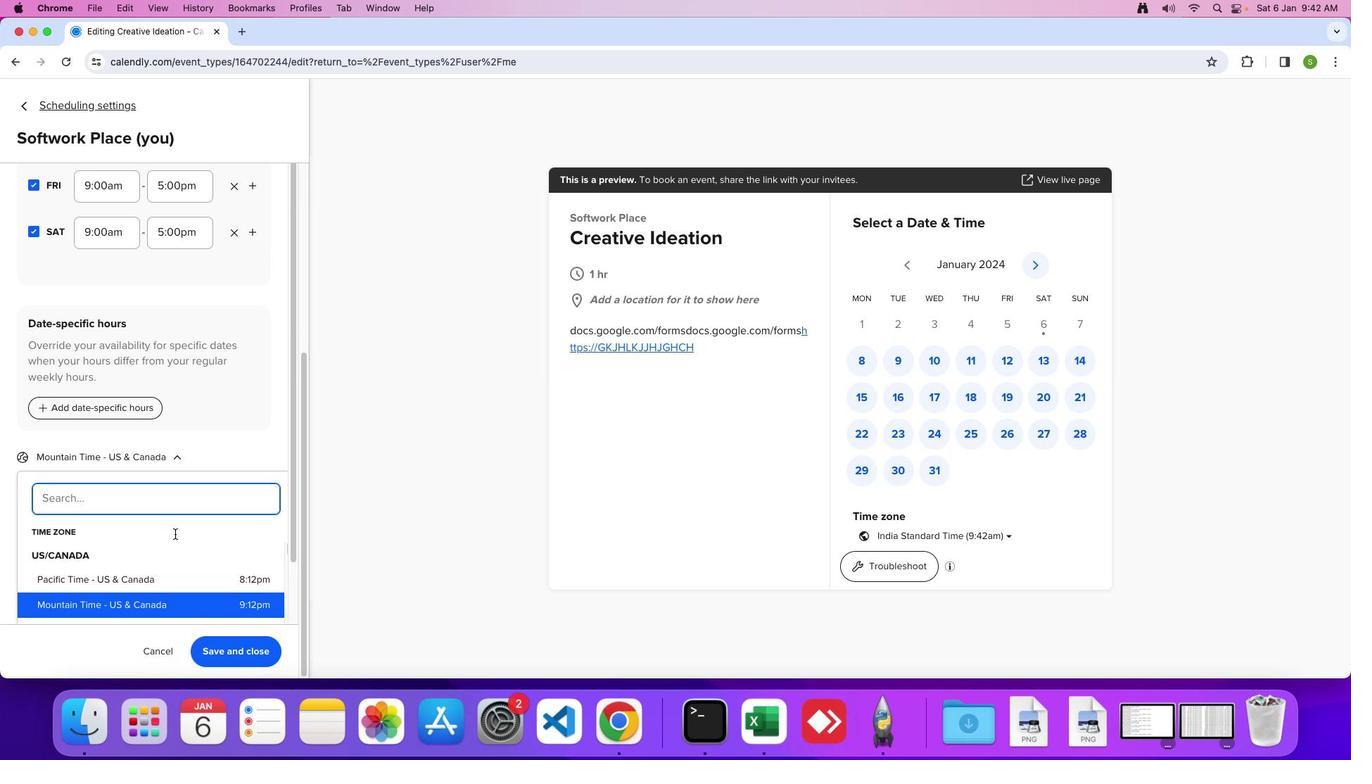 
Action: Mouse scrolled (175, 534) with delta (0, -1)
Screenshot: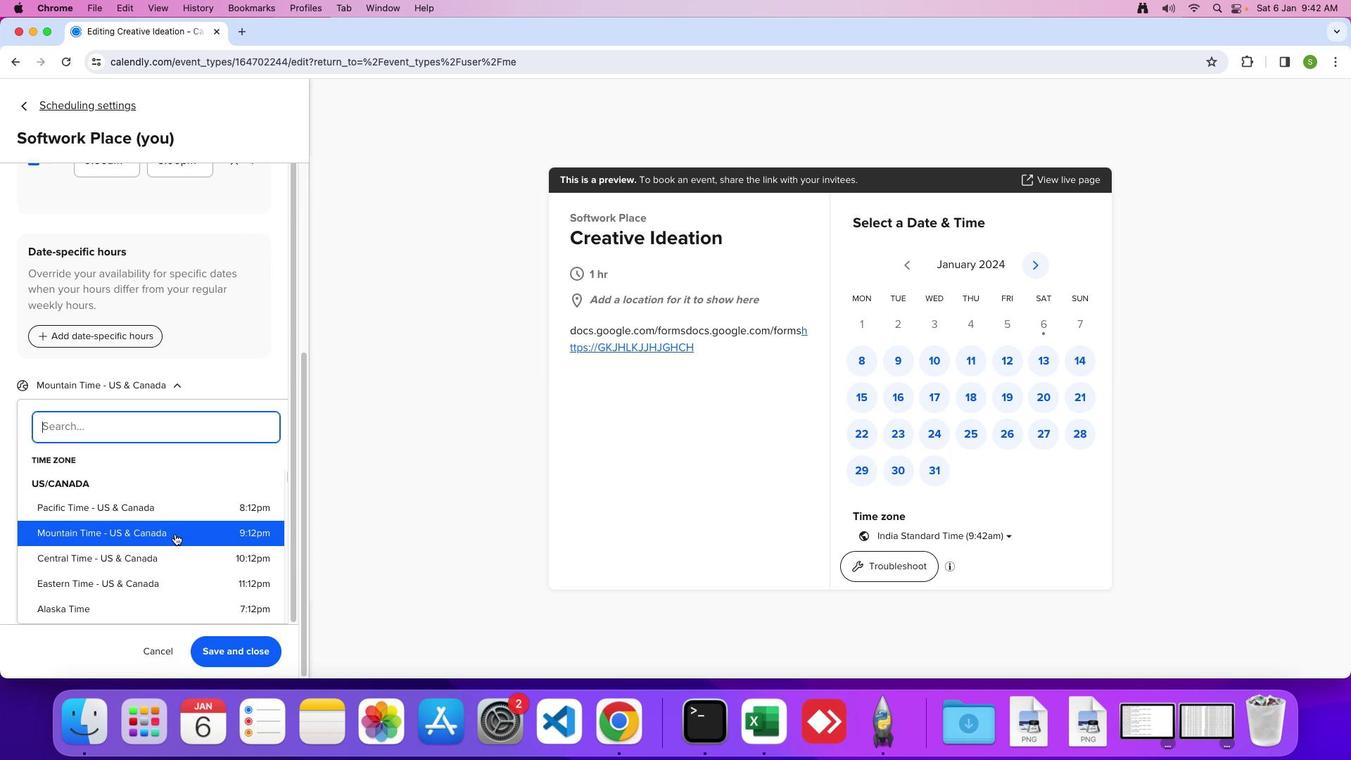 
Action: Mouse moved to (175, 534)
Screenshot: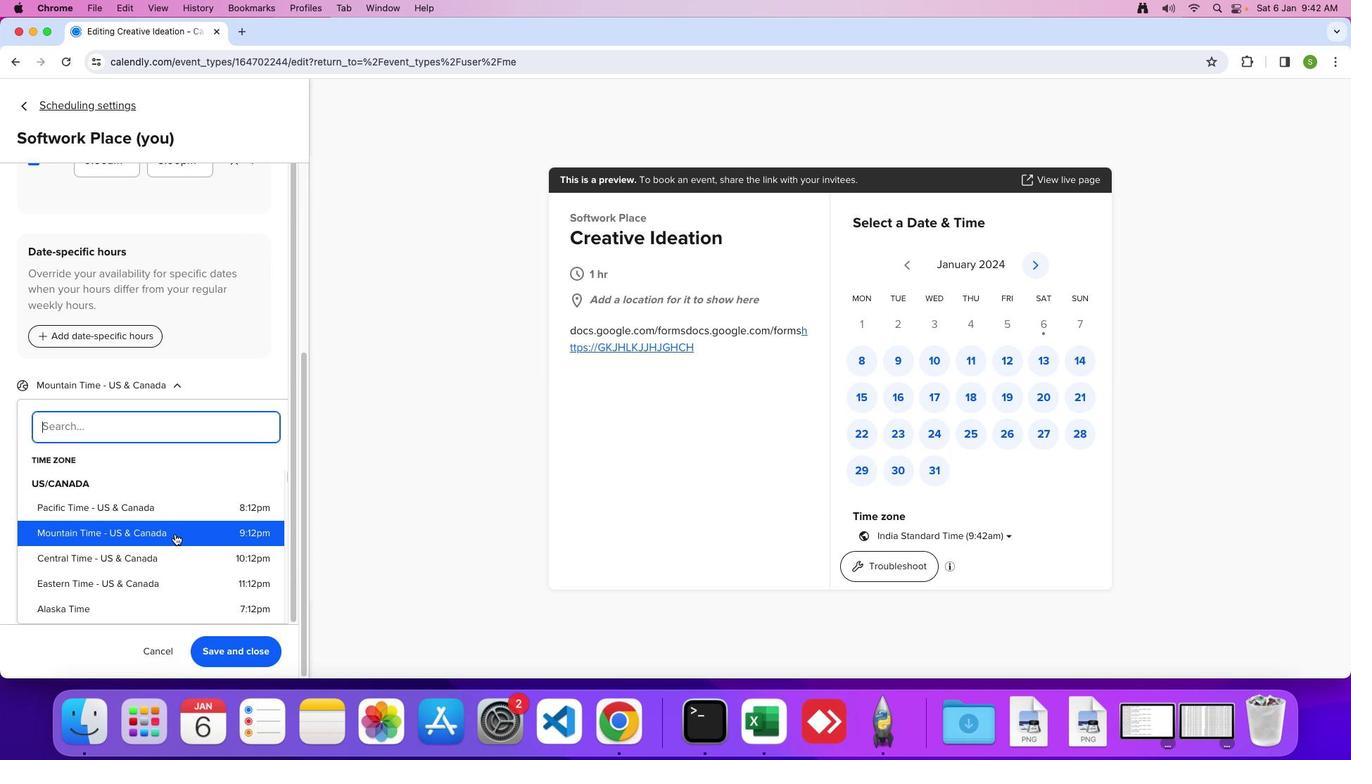 
Action: Mouse scrolled (175, 534) with delta (0, 0)
Screenshot: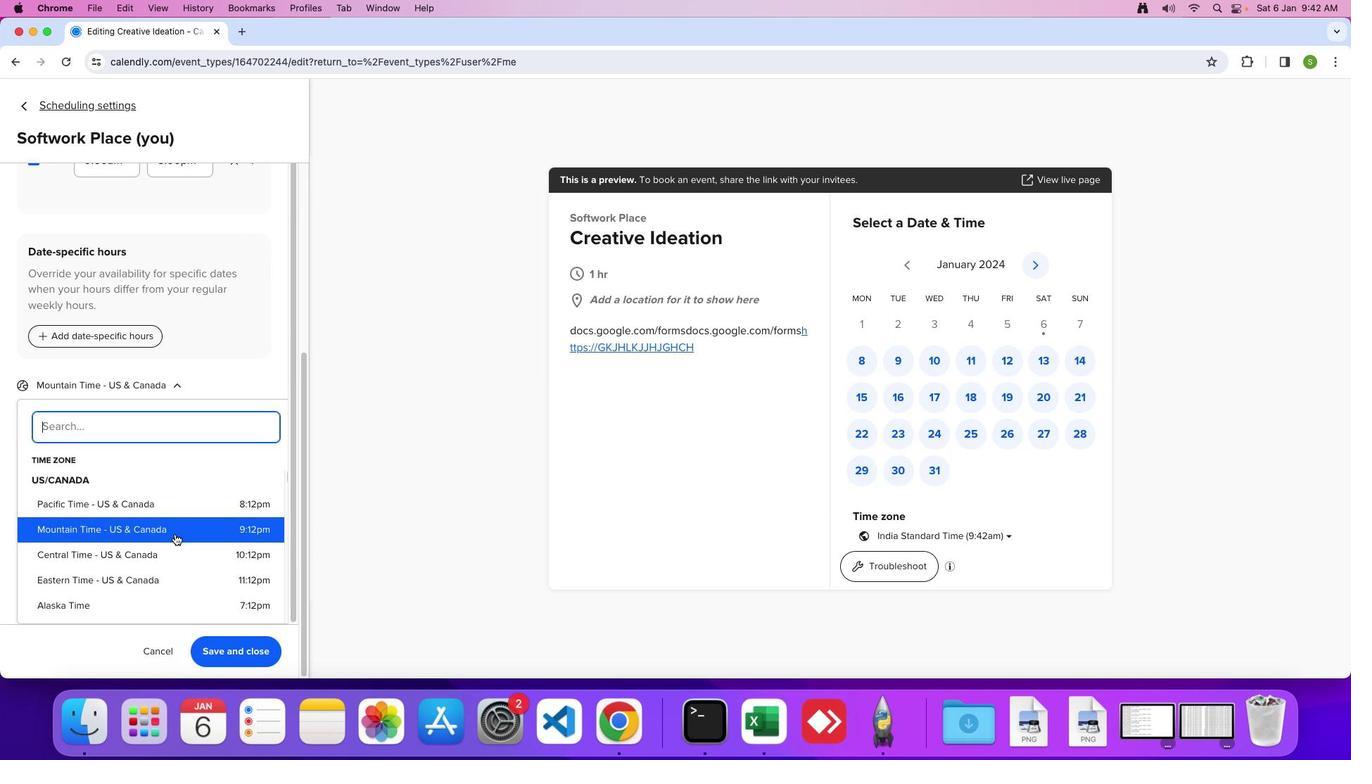 
Action: Mouse scrolled (175, 534) with delta (0, 0)
Screenshot: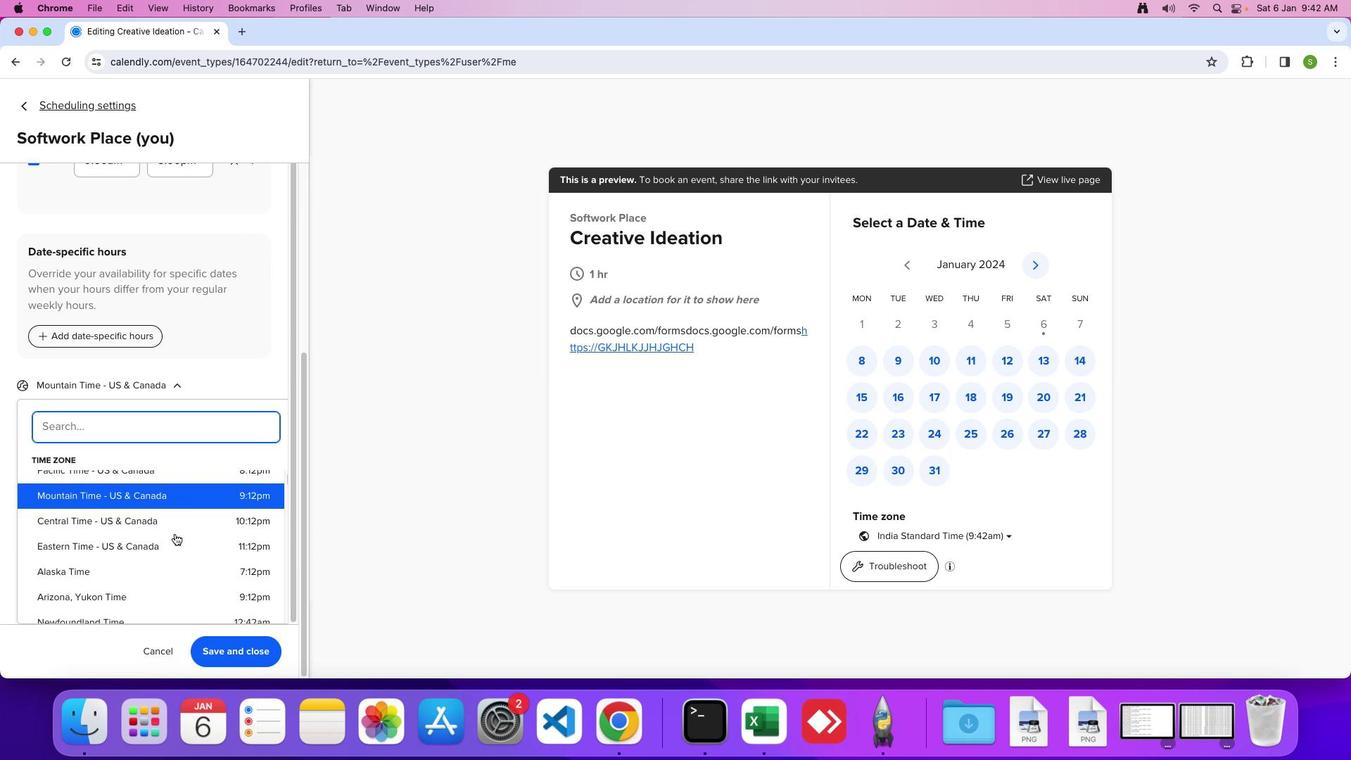 
Action: Mouse scrolled (175, 534) with delta (0, -1)
Screenshot: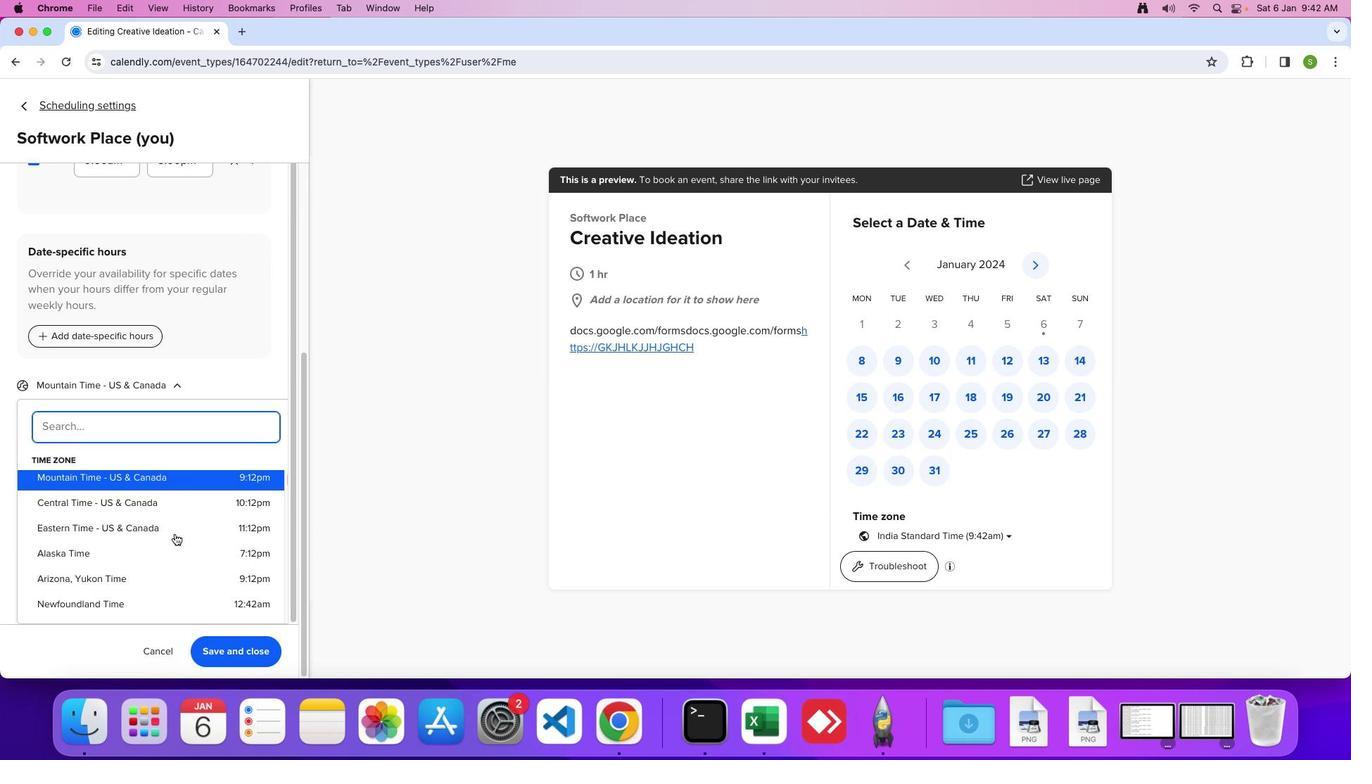 
Action: Mouse moved to (174, 534)
Screenshot: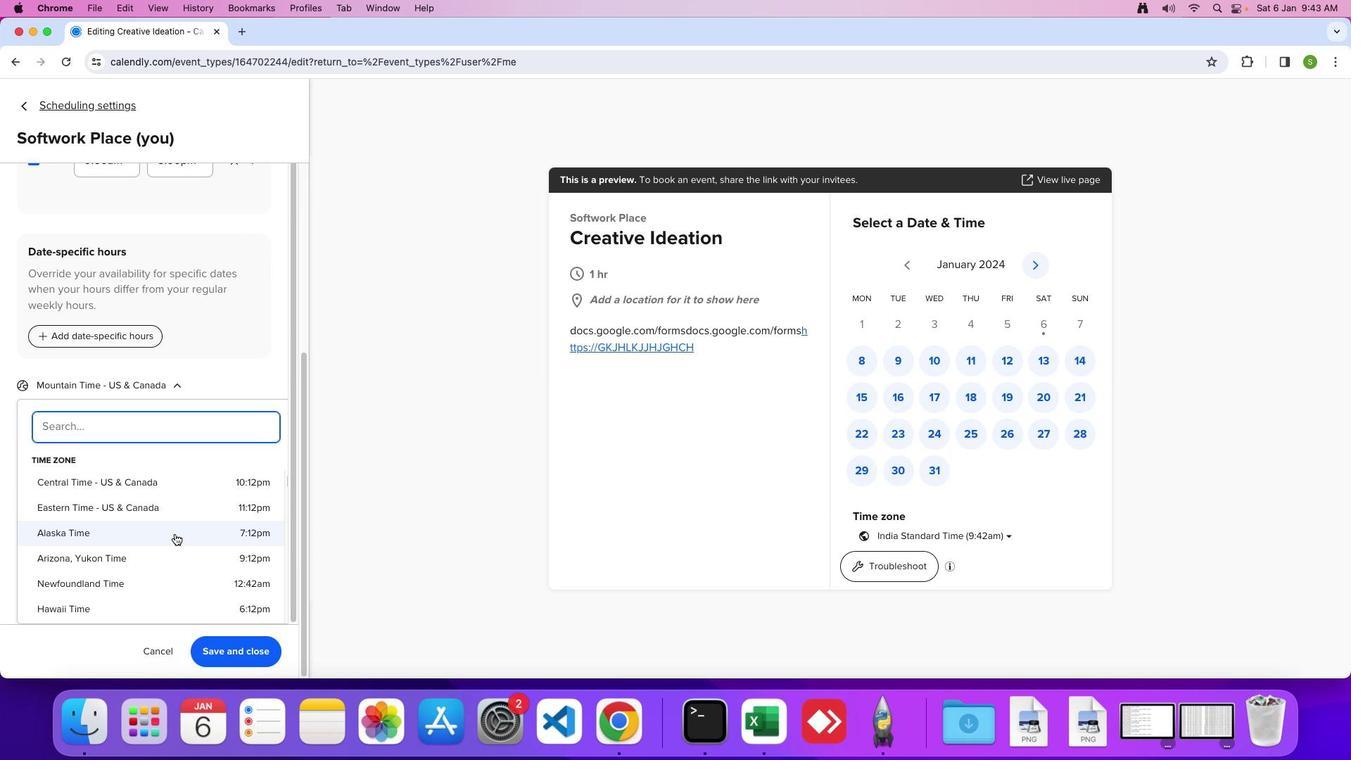 
Action: Mouse scrolled (174, 534) with delta (0, 0)
Screenshot: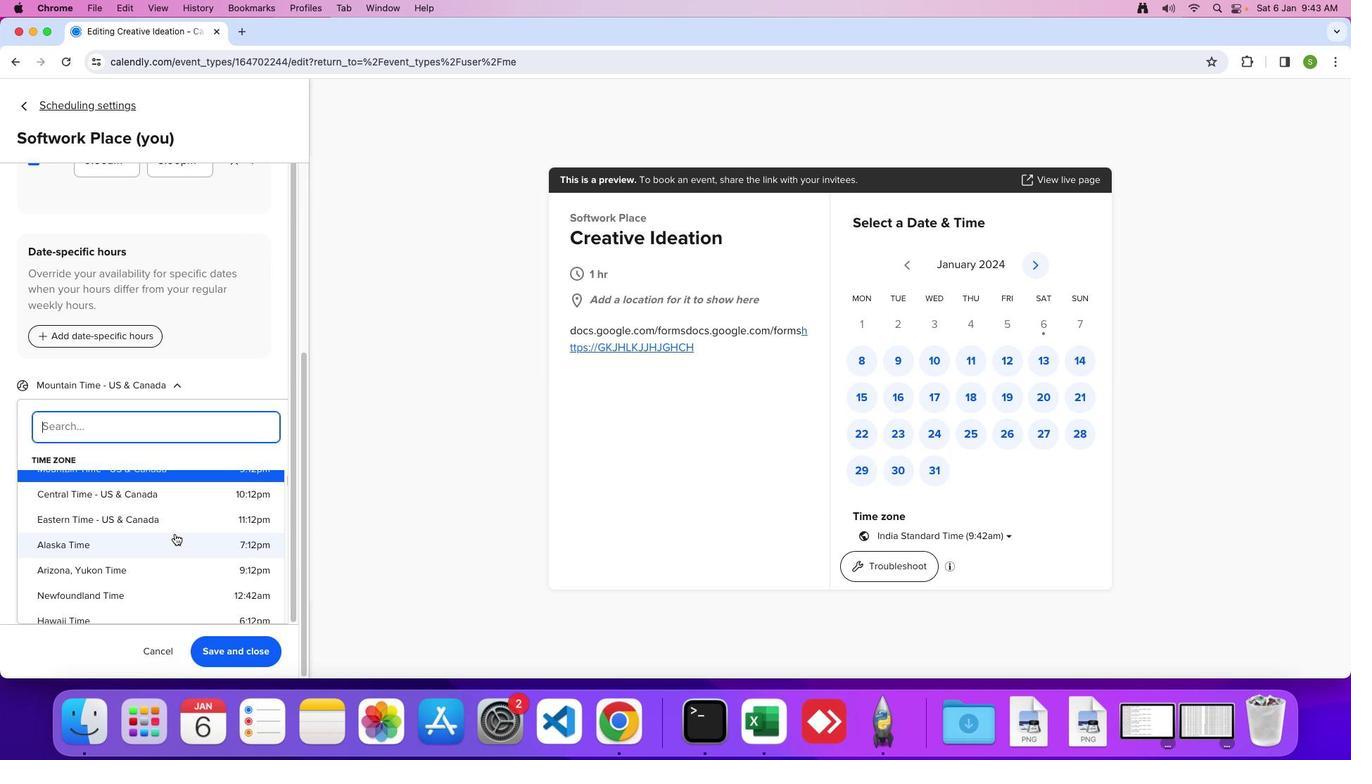 
Action: Mouse scrolled (174, 534) with delta (0, 0)
Screenshot: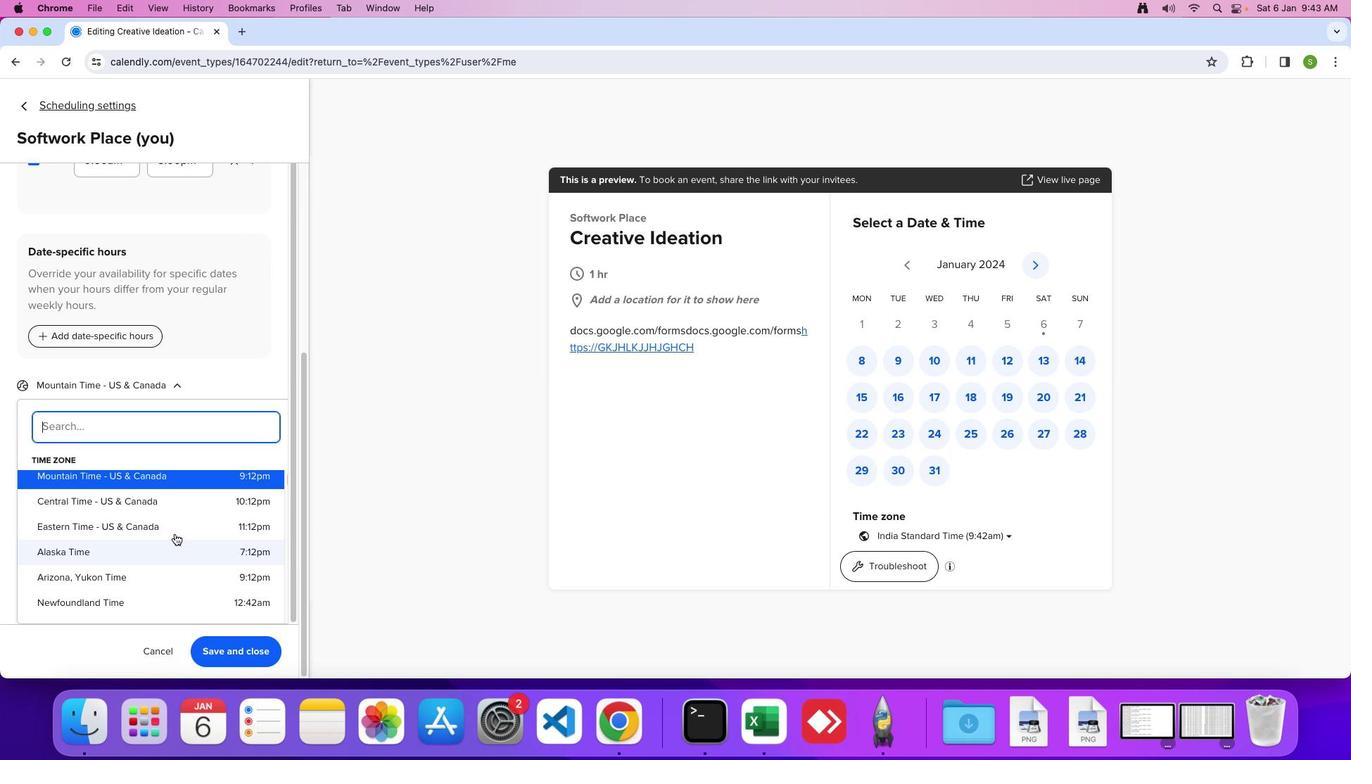 
Action: Mouse scrolled (174, 534) with delta (0, 0)
Screenshot: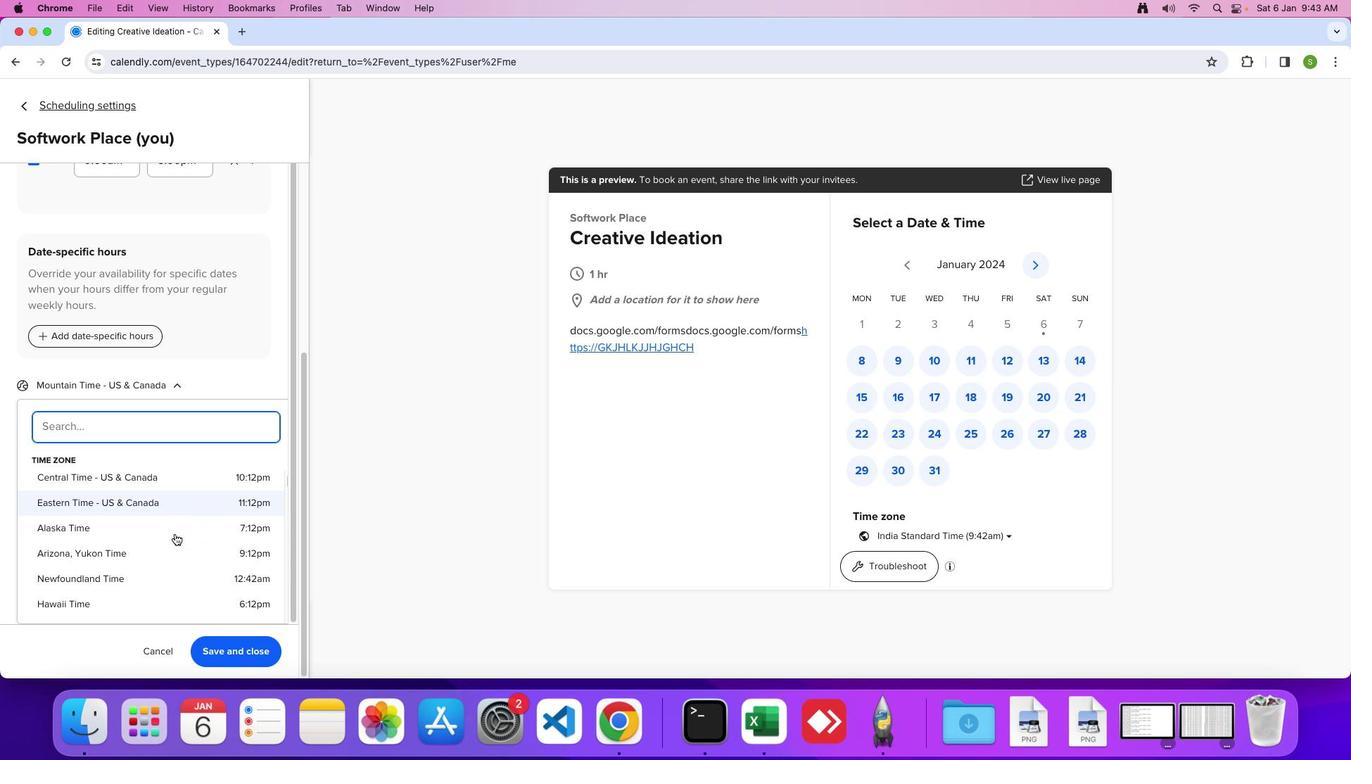 
Action: Mouse scrolled (174, 534) with delta (0, 0)
Screenshot: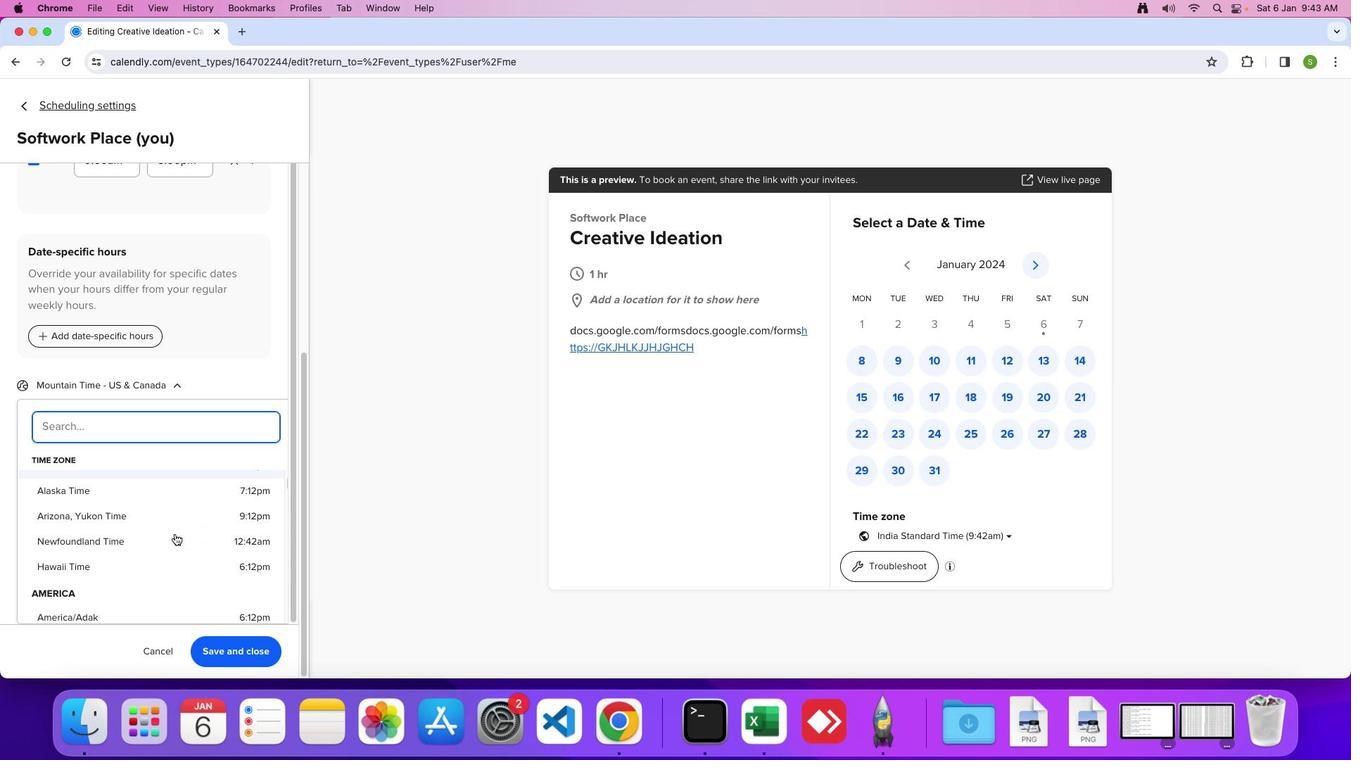 
Action: Mouse scrolled (174, 534) with delta (0, -2)
Screenshot: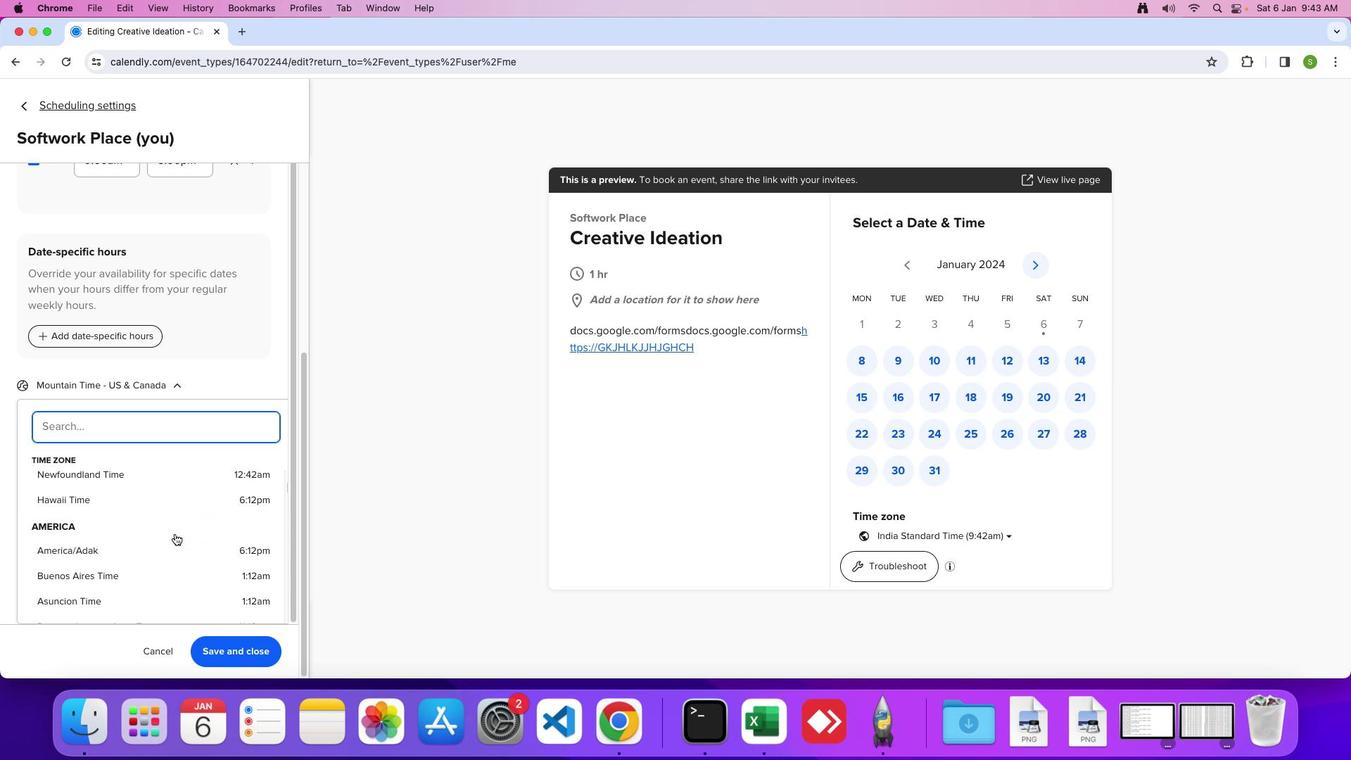 
Action: Mouse scrolled (174, 534) with delta (0, 0)
Screenshot: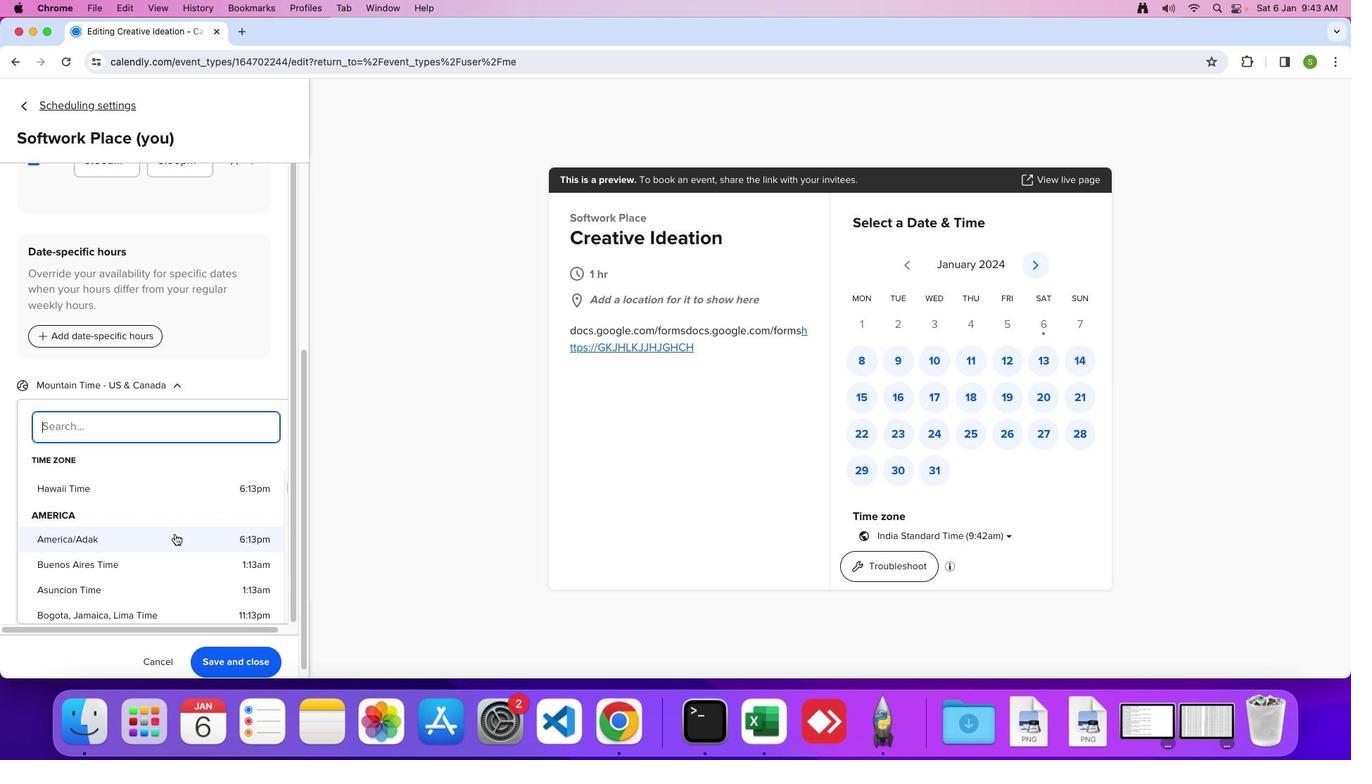 
Action: Mouse scrolled (174, 534) with delta (0, 0)
Screenshot: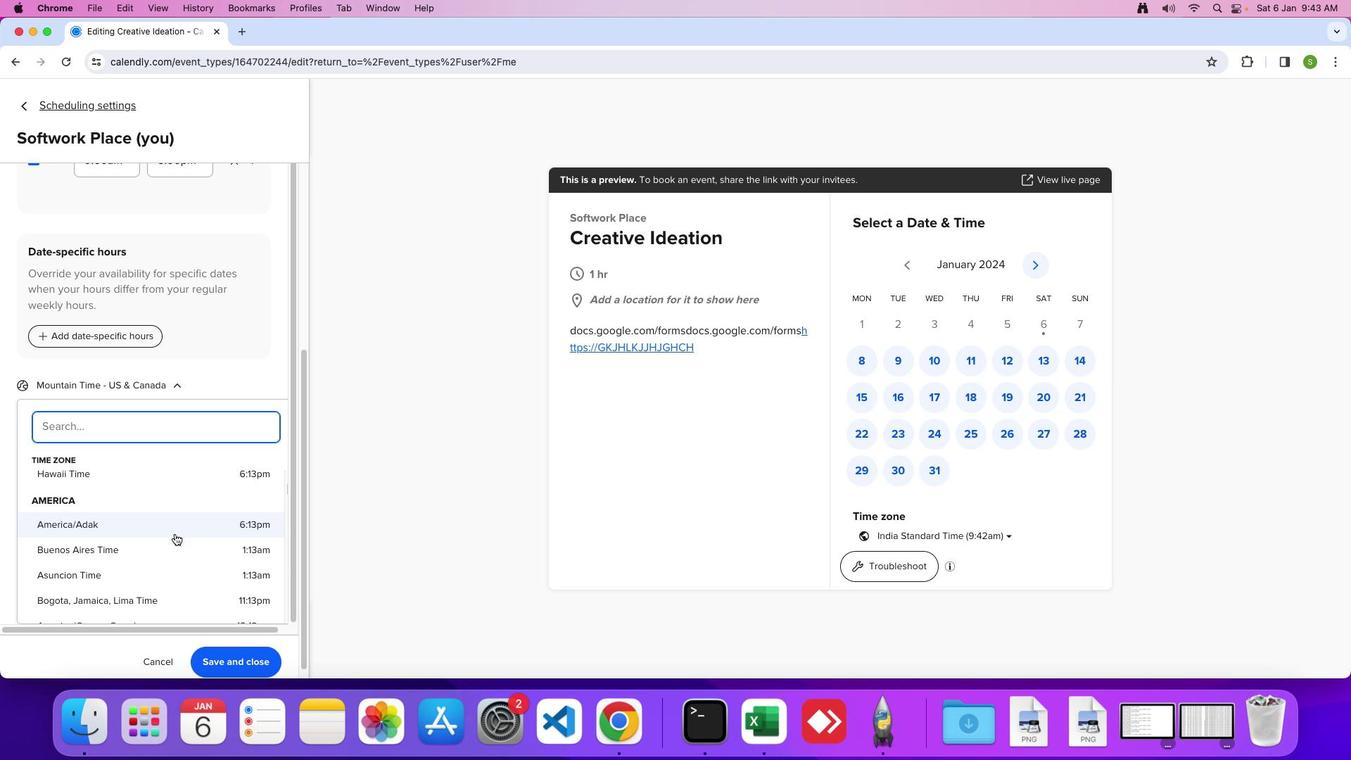 
Action: Mouse scrolled (174, 534) with delta (0, 0)
Screenshot: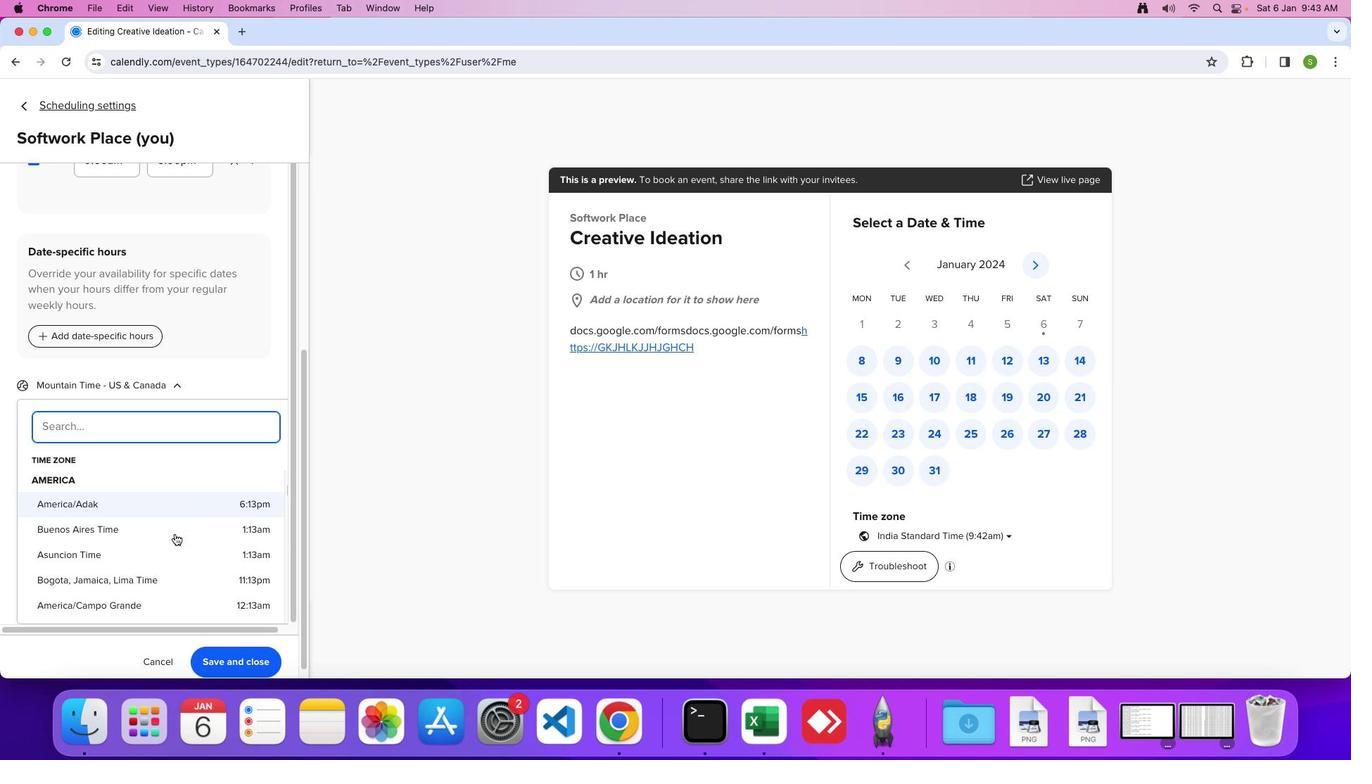 
Action: Mouse moved to (173, 498)
Screenshot: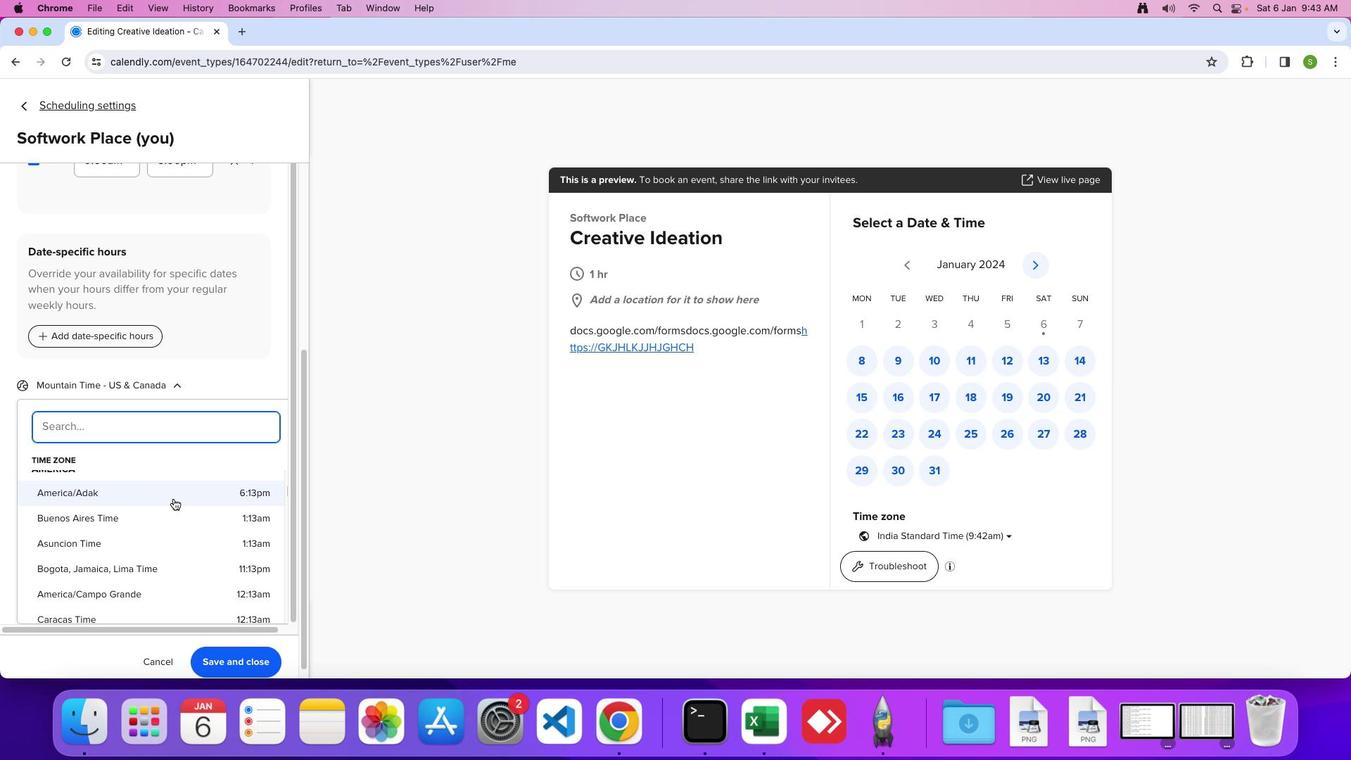 
Action: Mouse pressed left at (173, 498)
Screenshot: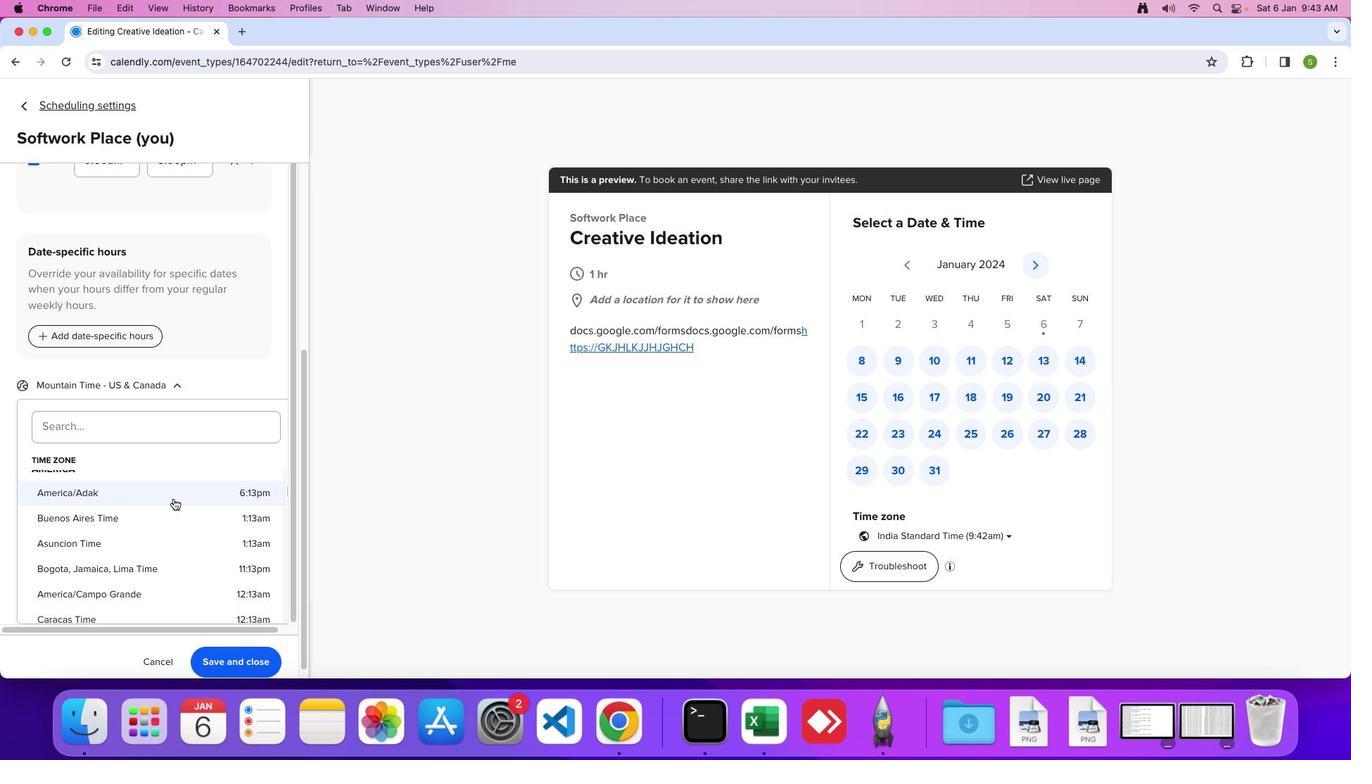 
